 Task: Open Card Email Newsletter Review in Board Leadership Development Platforms to Workspace Corporate Governance Services and add a team member Softage.4@softage.net, a label Orange, a checklist Tax Services, an attachment from Trello, a color Orange and finally, add a card description 'Conduct team training session on effective team communication and collaboration' and a comment 'Let us make sure we have clear communication channels in place for this task to ensure that everyone is on the same page.'. Add a start date 'Jan 04, 1900' with a due date 'Jan 11, 1900'
Action: Mouse moved to (82, 385)
Screenshot: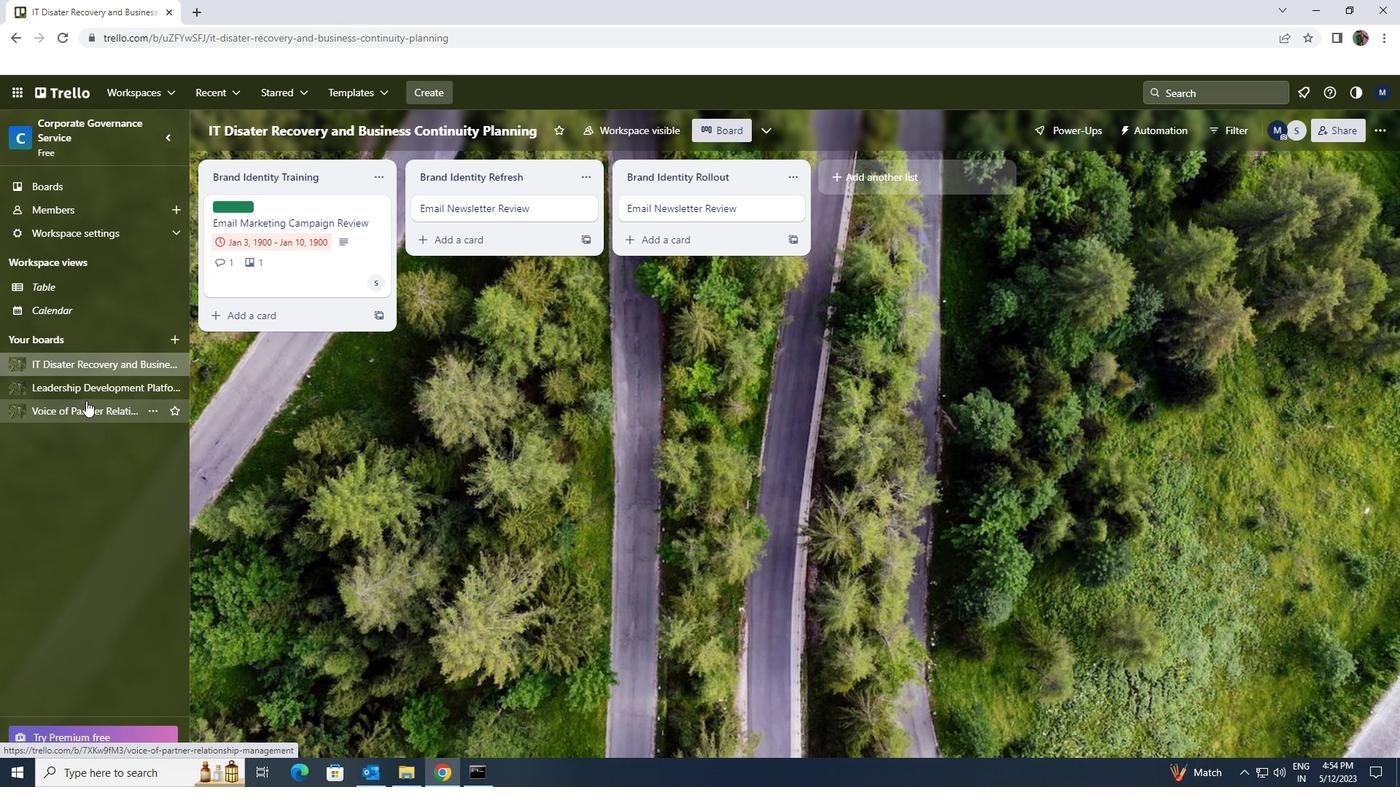 
Action: Mouse pressed left at (82, 385)
Screenshot: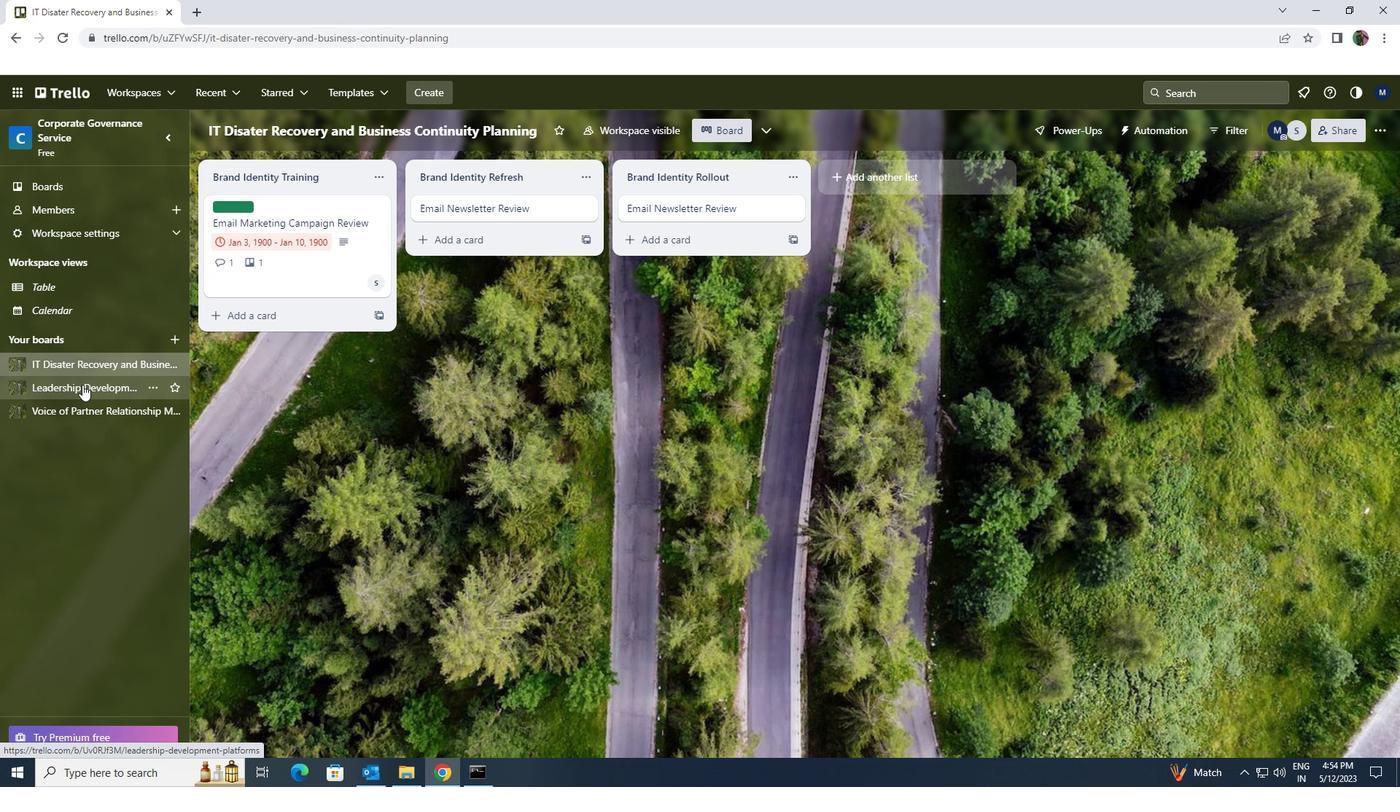 
Action: Mouse moved to (523, 208)
Screenshot: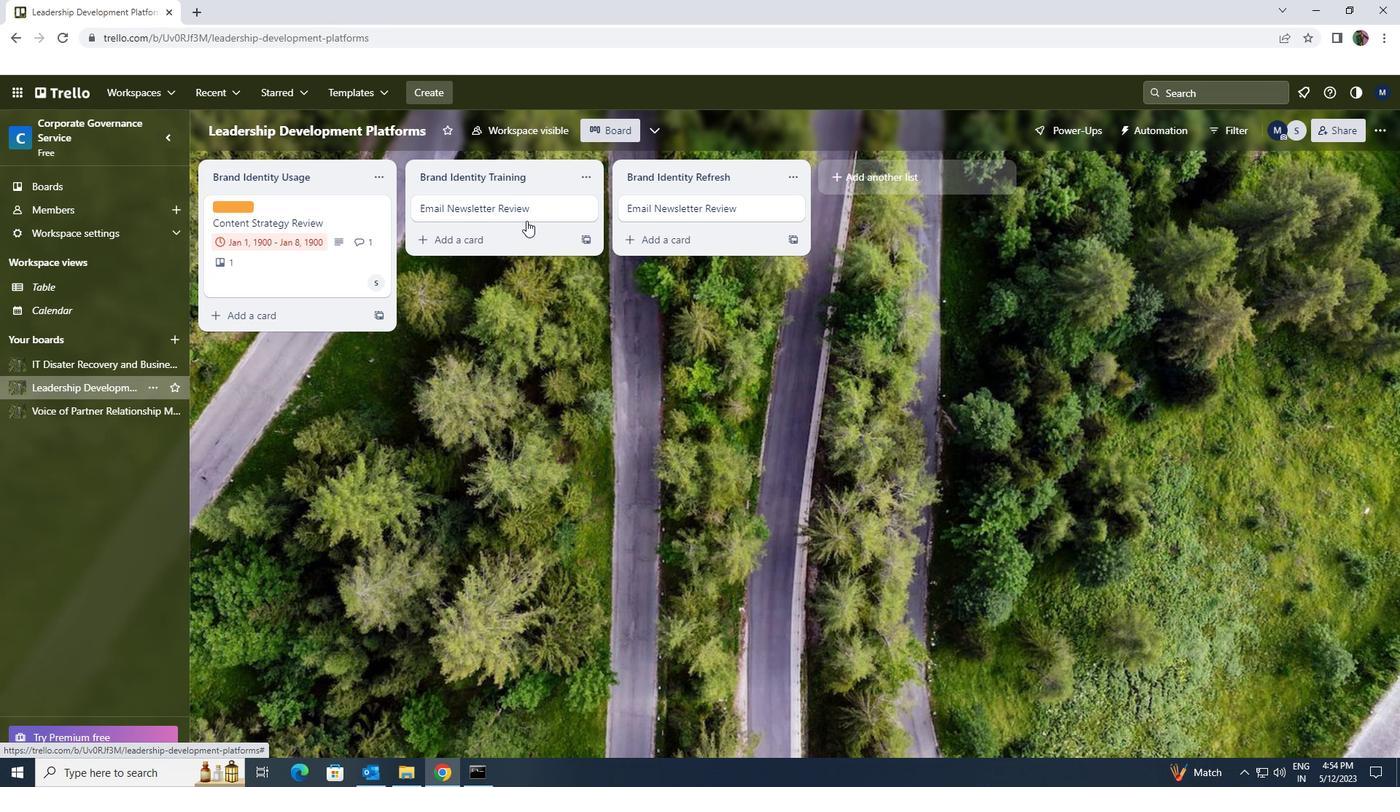 
Action: Mouse pressed left at (523, 208)
Screenshot: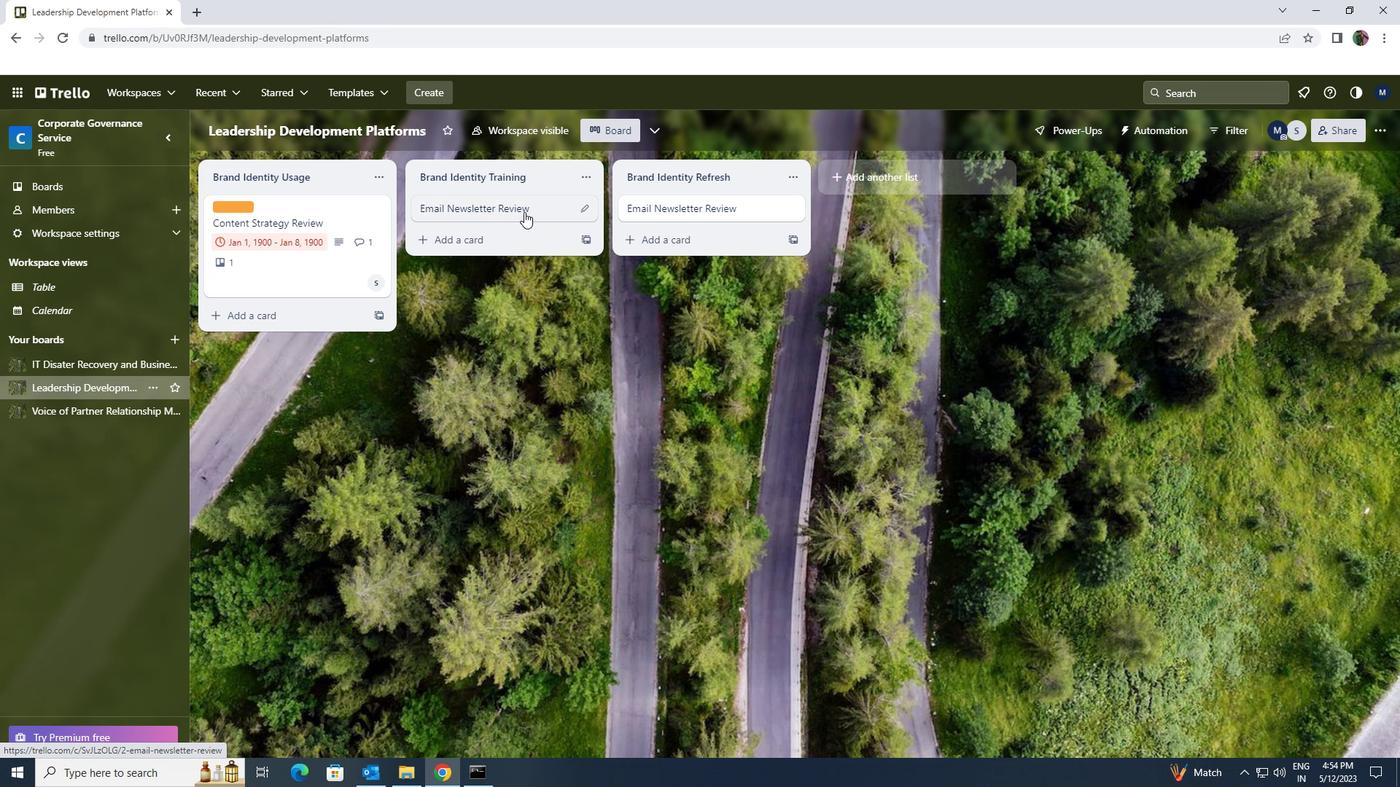 
Action: Mouse moved to (862, 264)
Screenshot: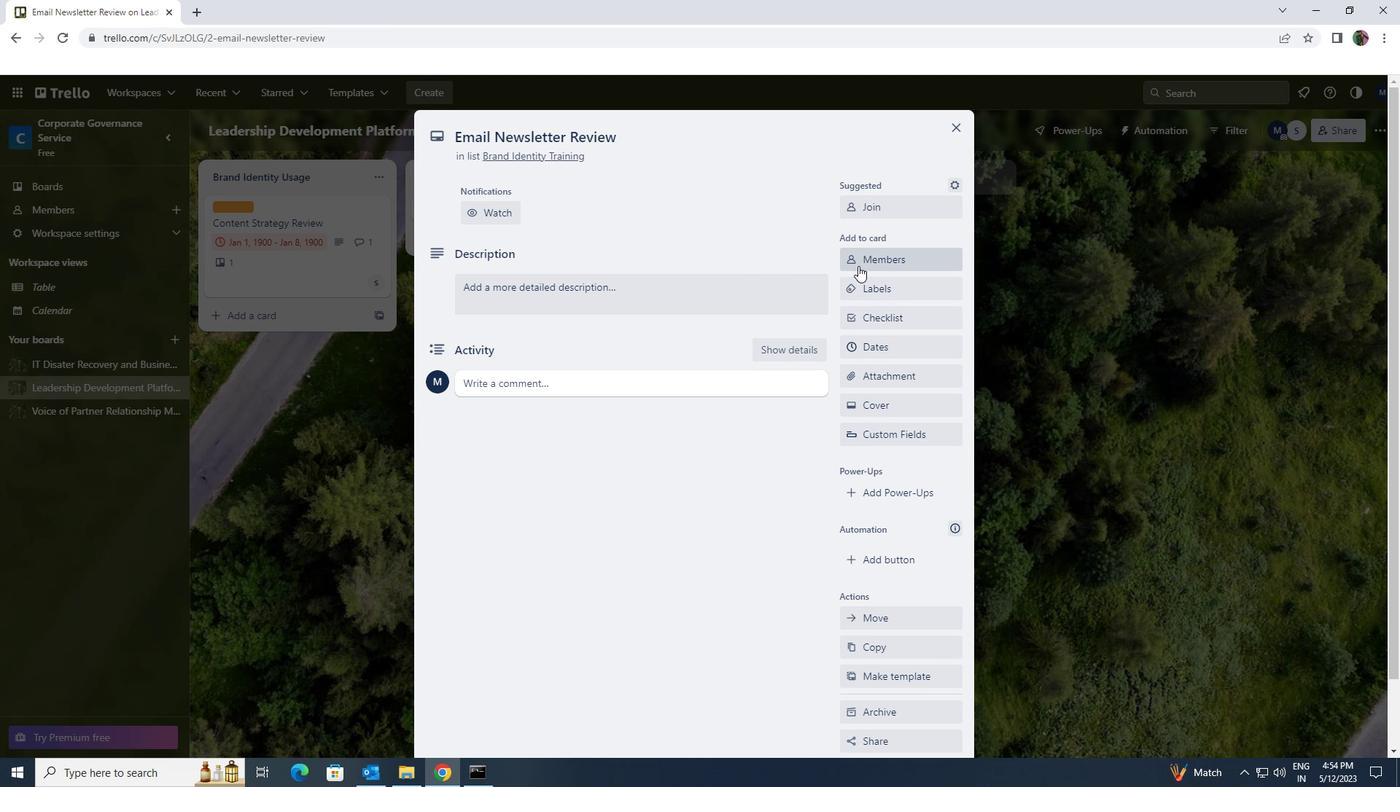 
Action: Mouse pressed left at (862, 264)
Screenshot: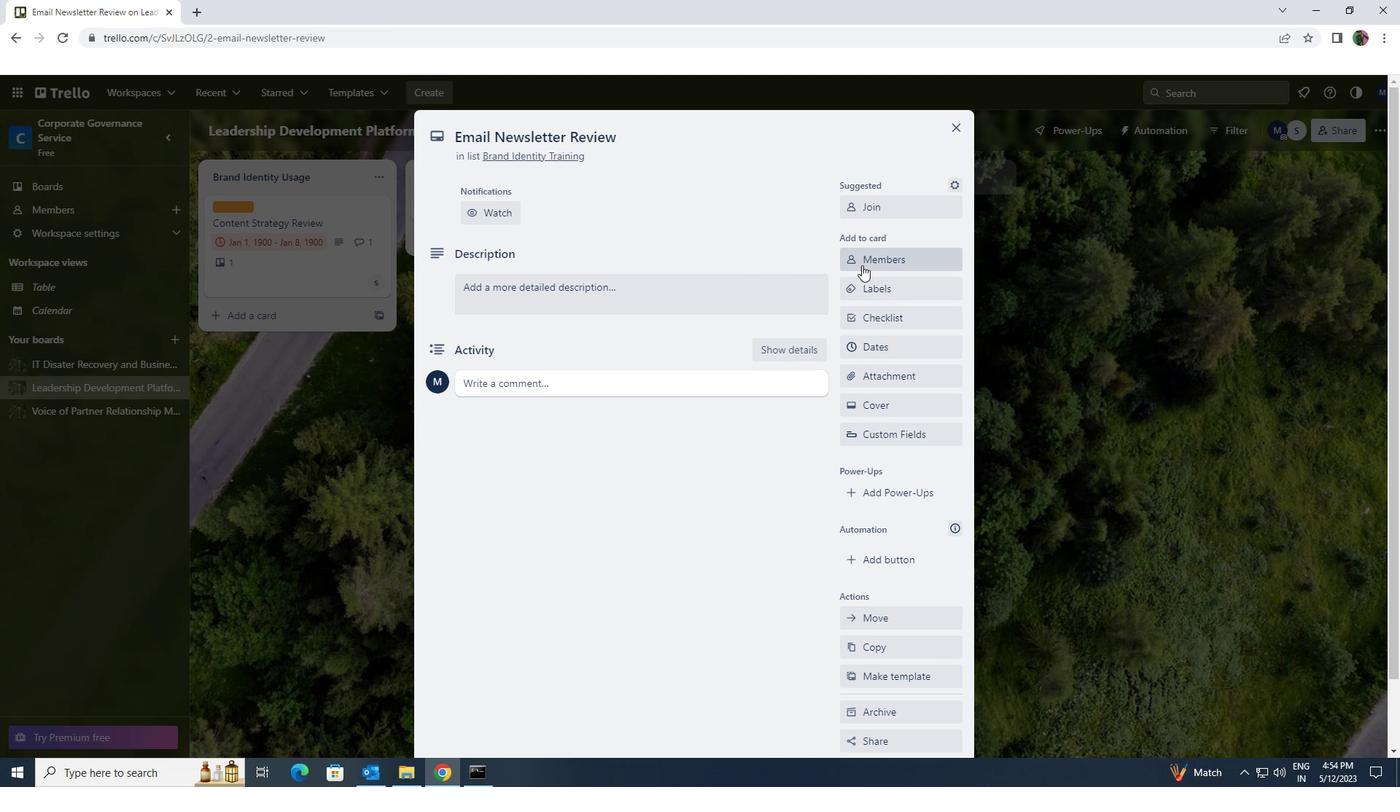 
Action: Key pressed softage.3<Key.shift>@SOFTAGE.NET
Screenshot: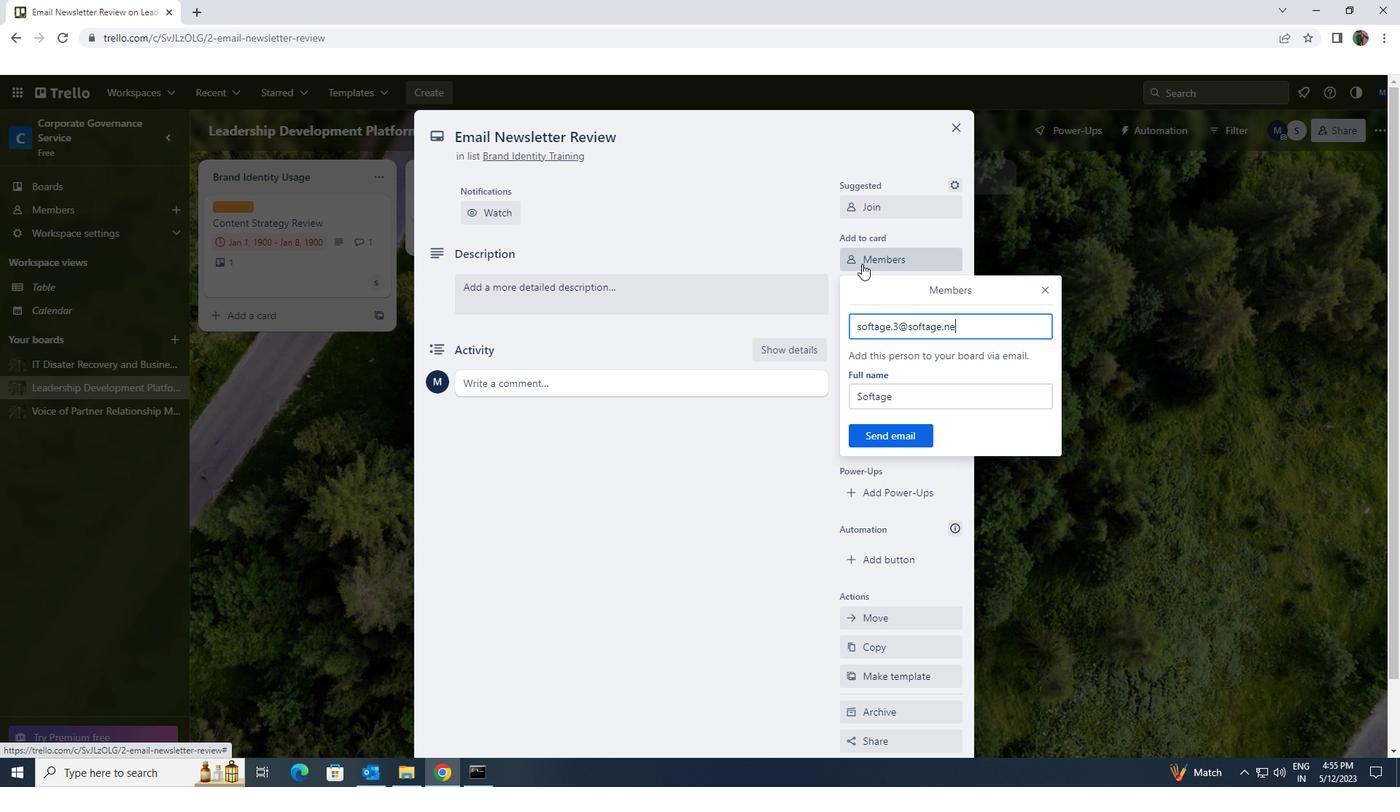
Action: Mouse moved to (895, 431)
Screenshot: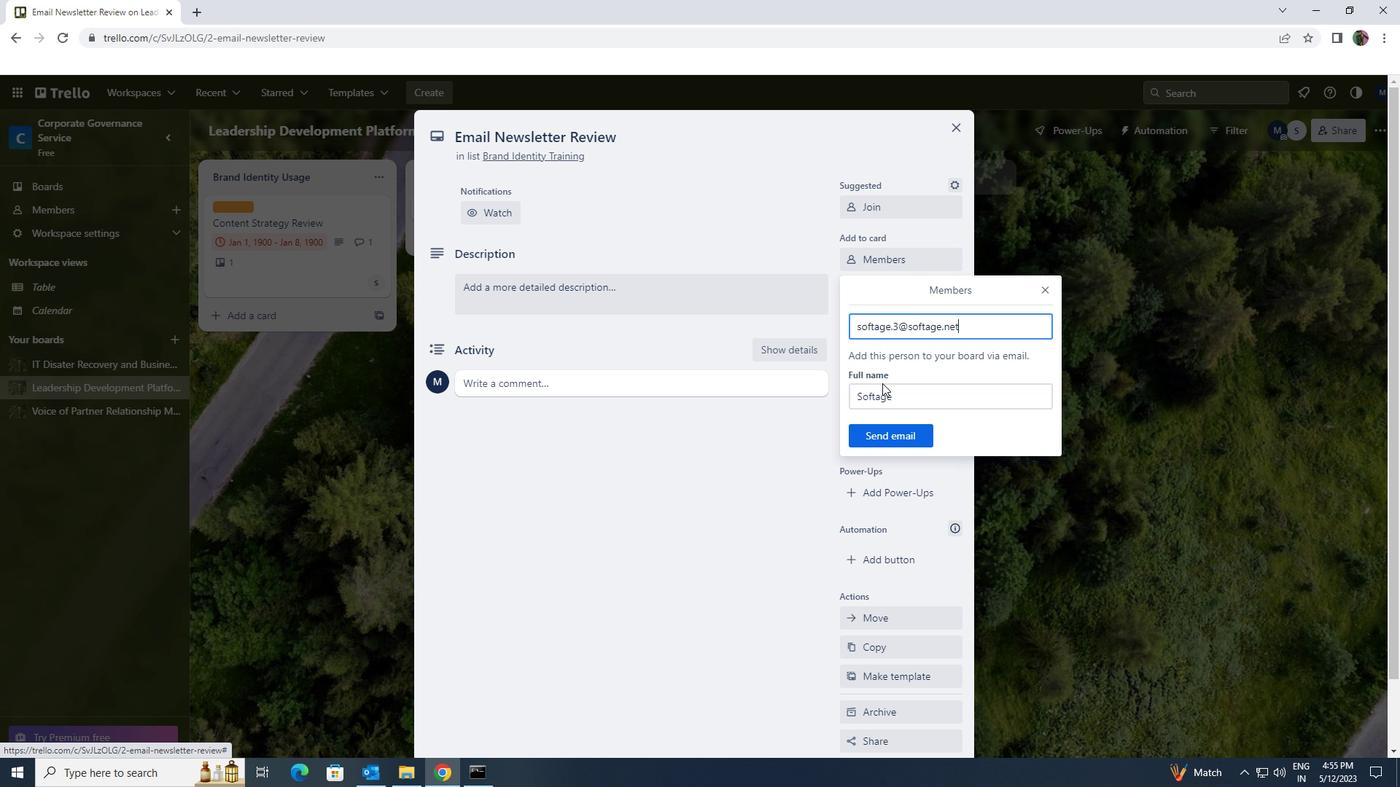 
Action: Mouse pressed left at (895, 431)
Screenshot: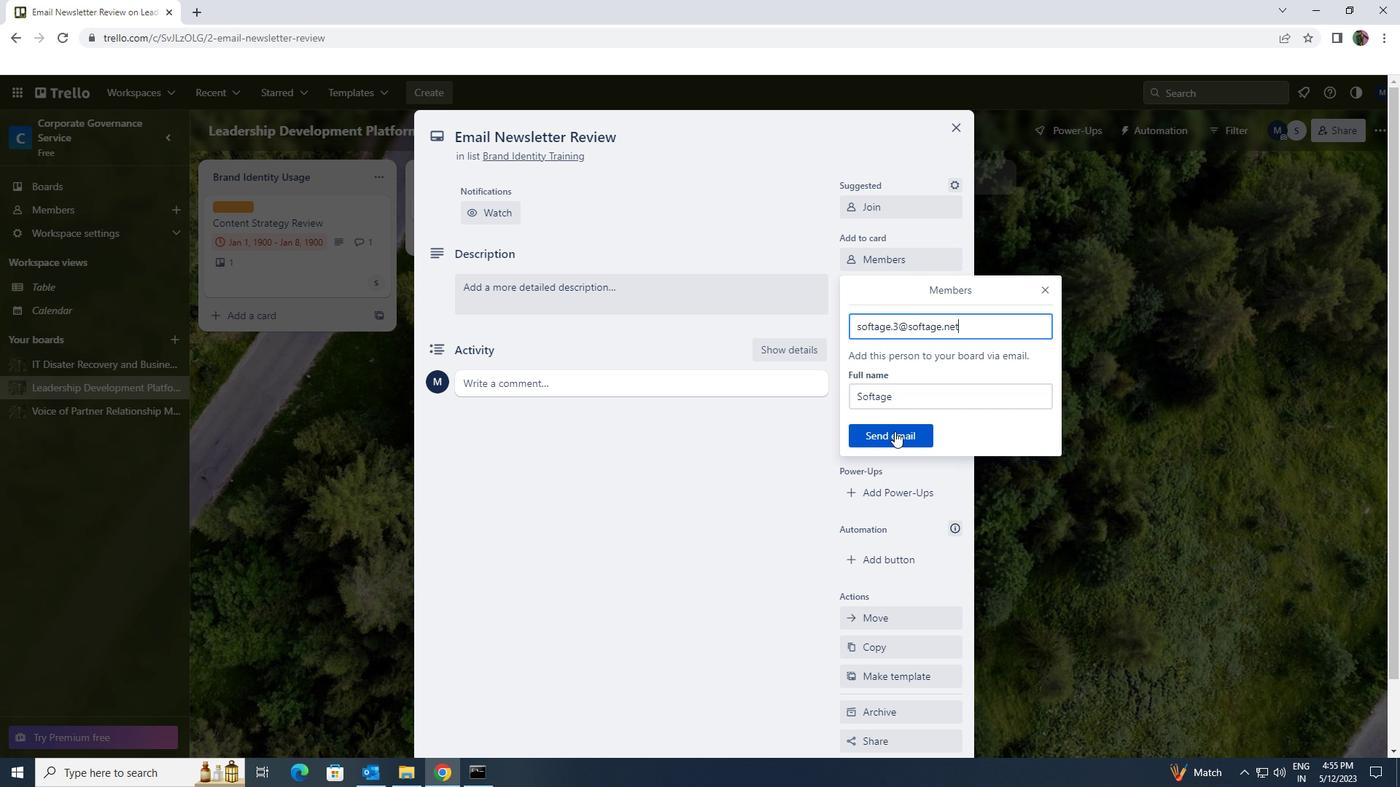 
Action: Mouse moved to (914, 287)
Screenshot: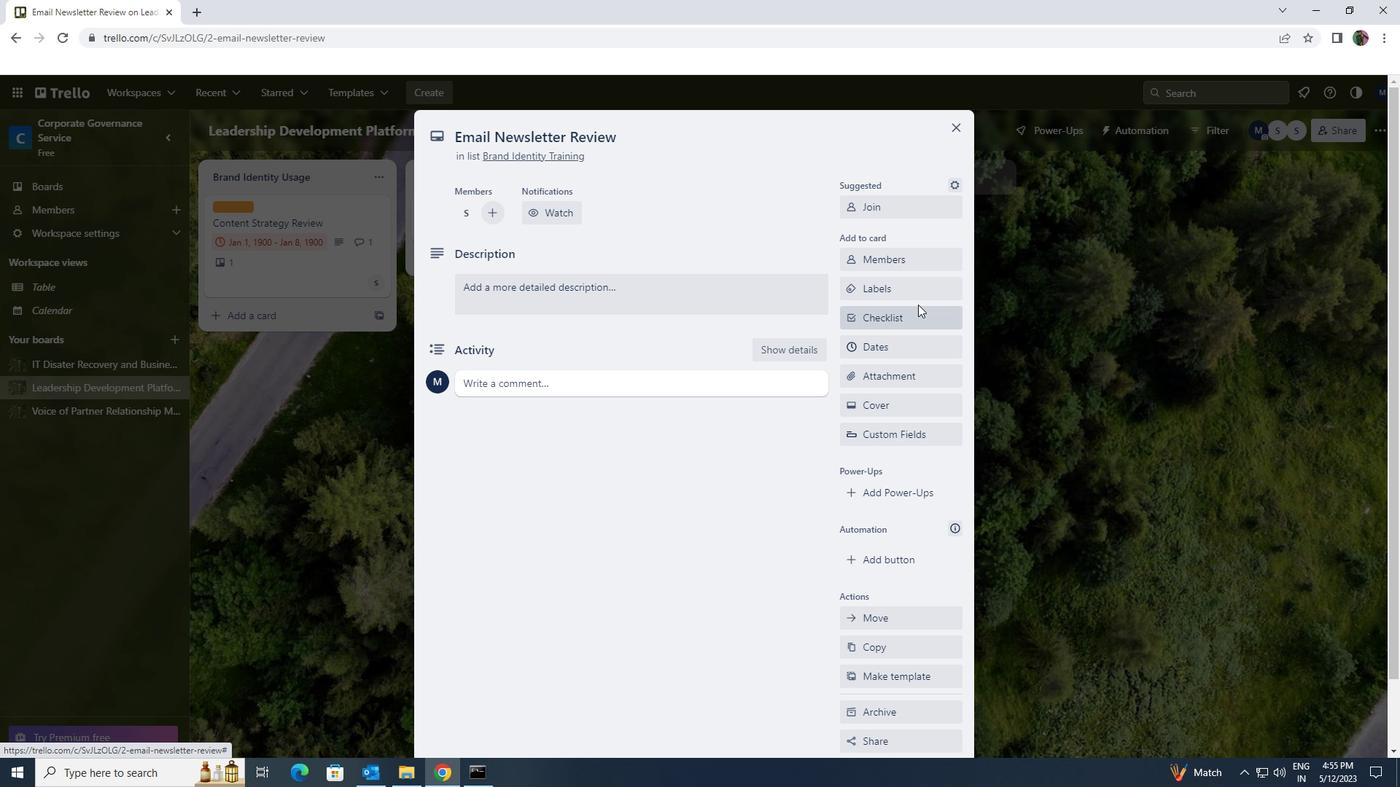 
Action: Mouse pressed left at (914, 287)
Screenshot: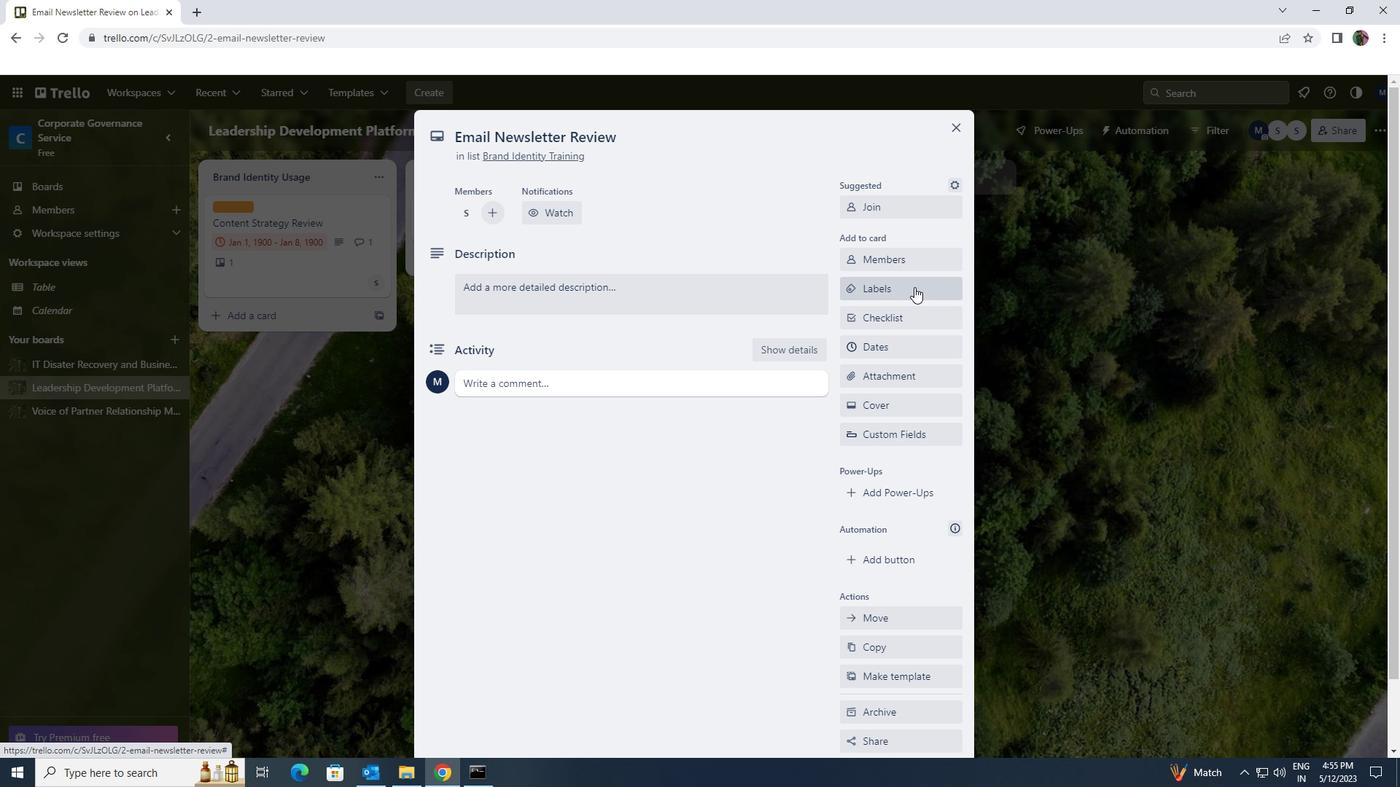 
Action: Mouse moved to (936, 575)
Screenshot: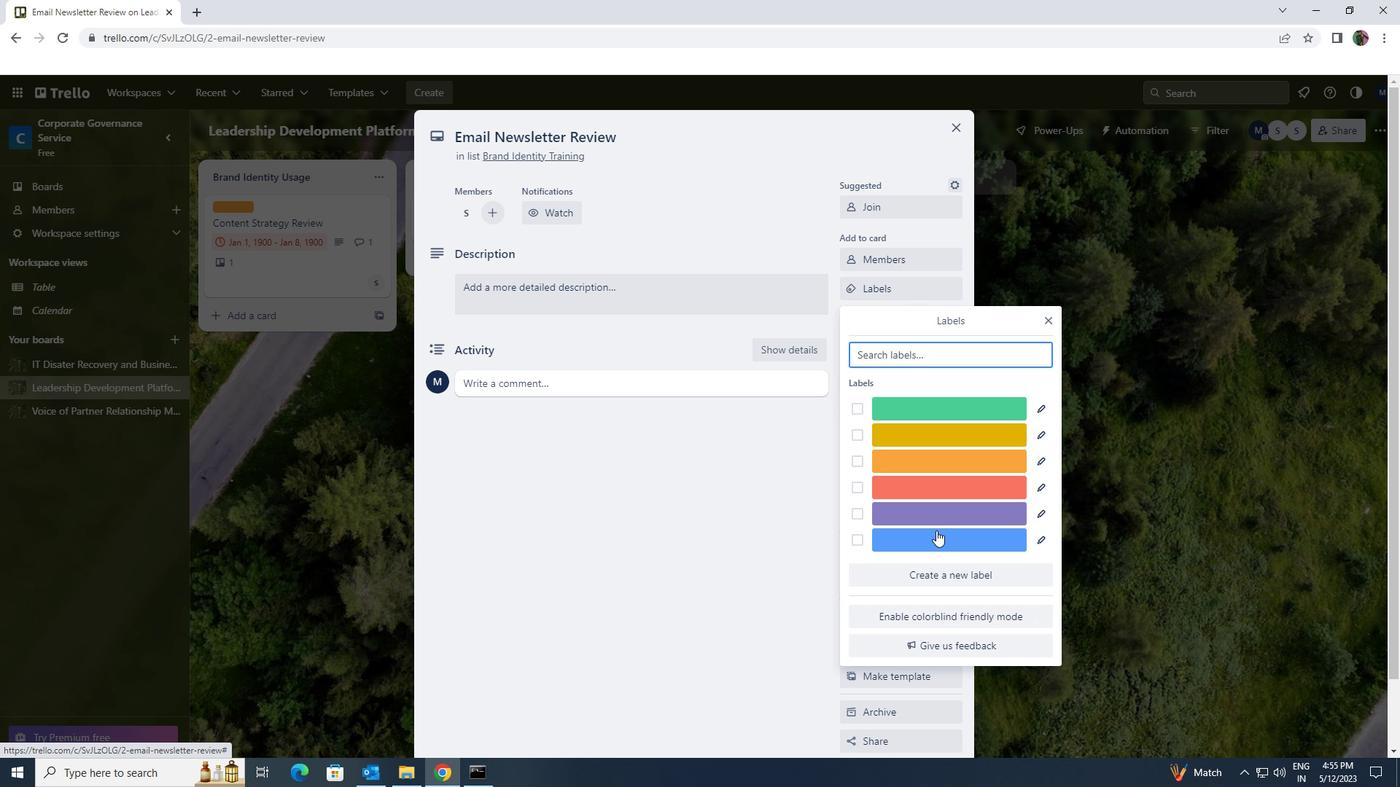 
Action: Mouse pressed left at (936, 575)
Screenshot: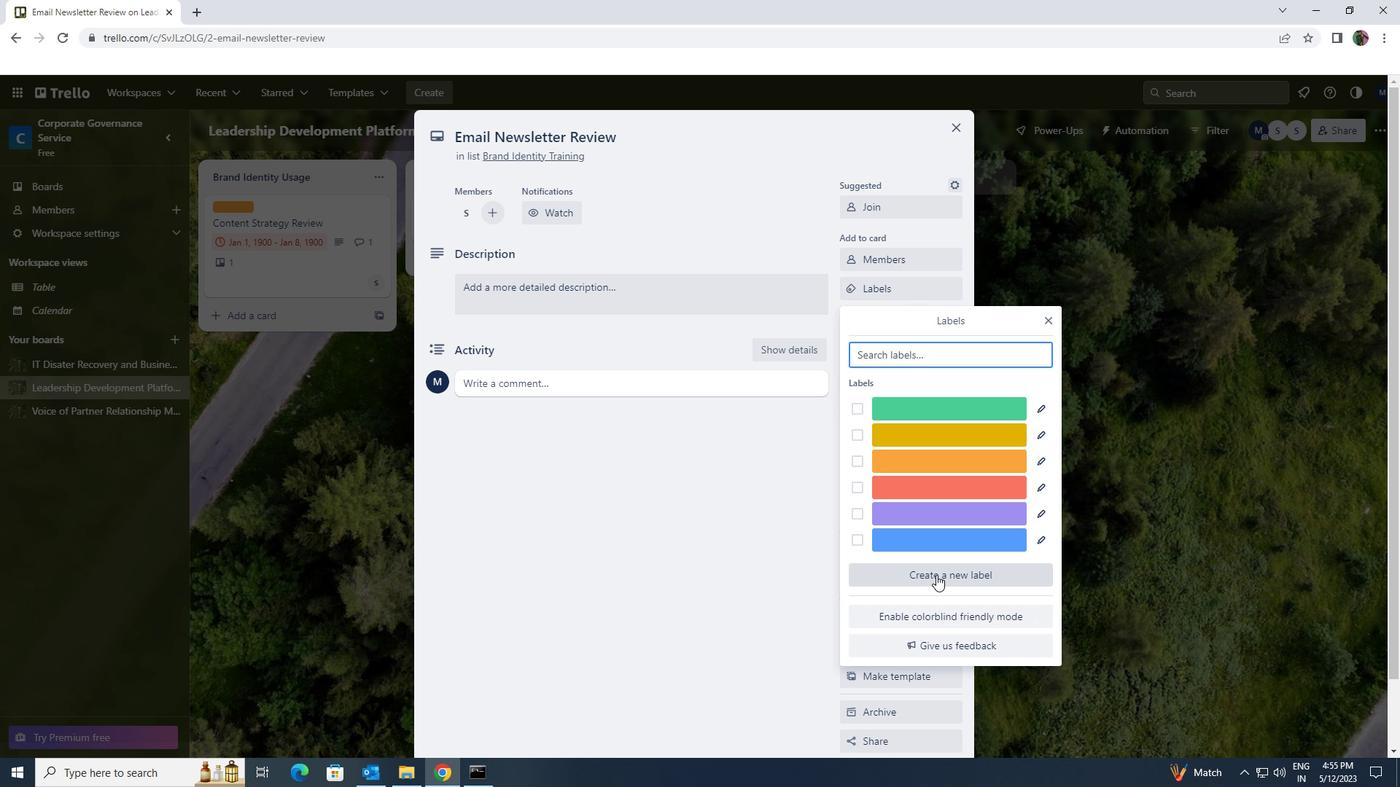 
Action: Mouse moved to (952, 534)
Screenshot: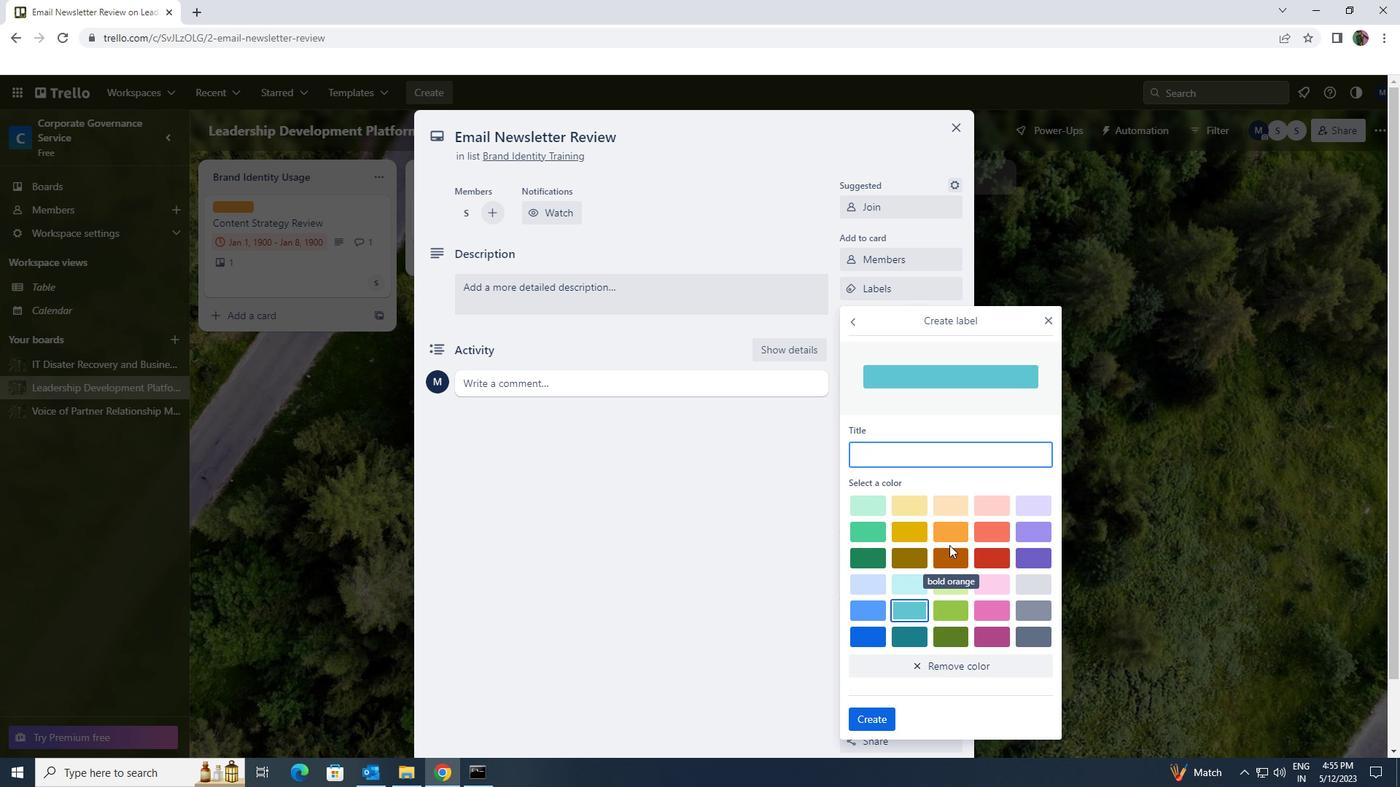 
Action: Mouse pressed left at (952, 534)
Screenshot: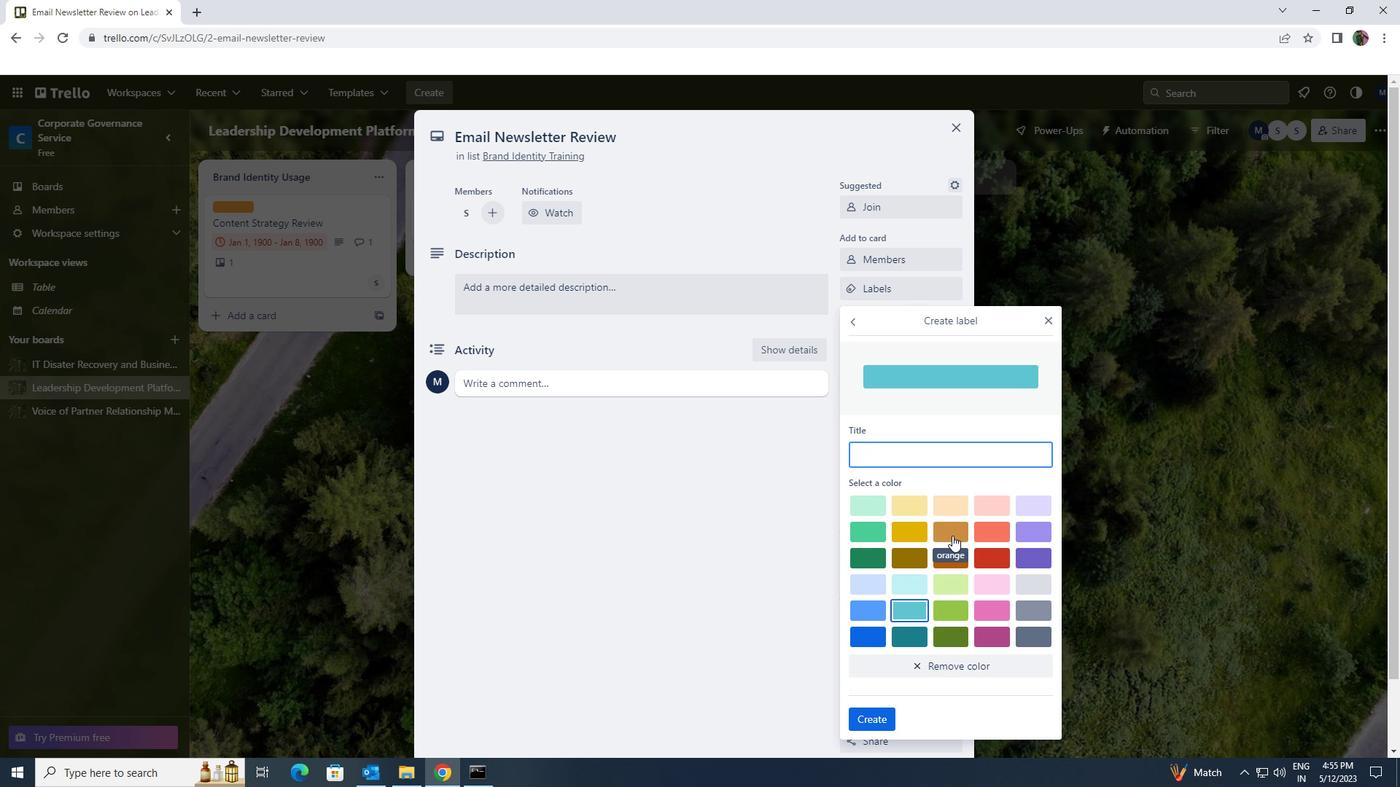 
Action: Mouse moved to (882, 717)
Screenshot: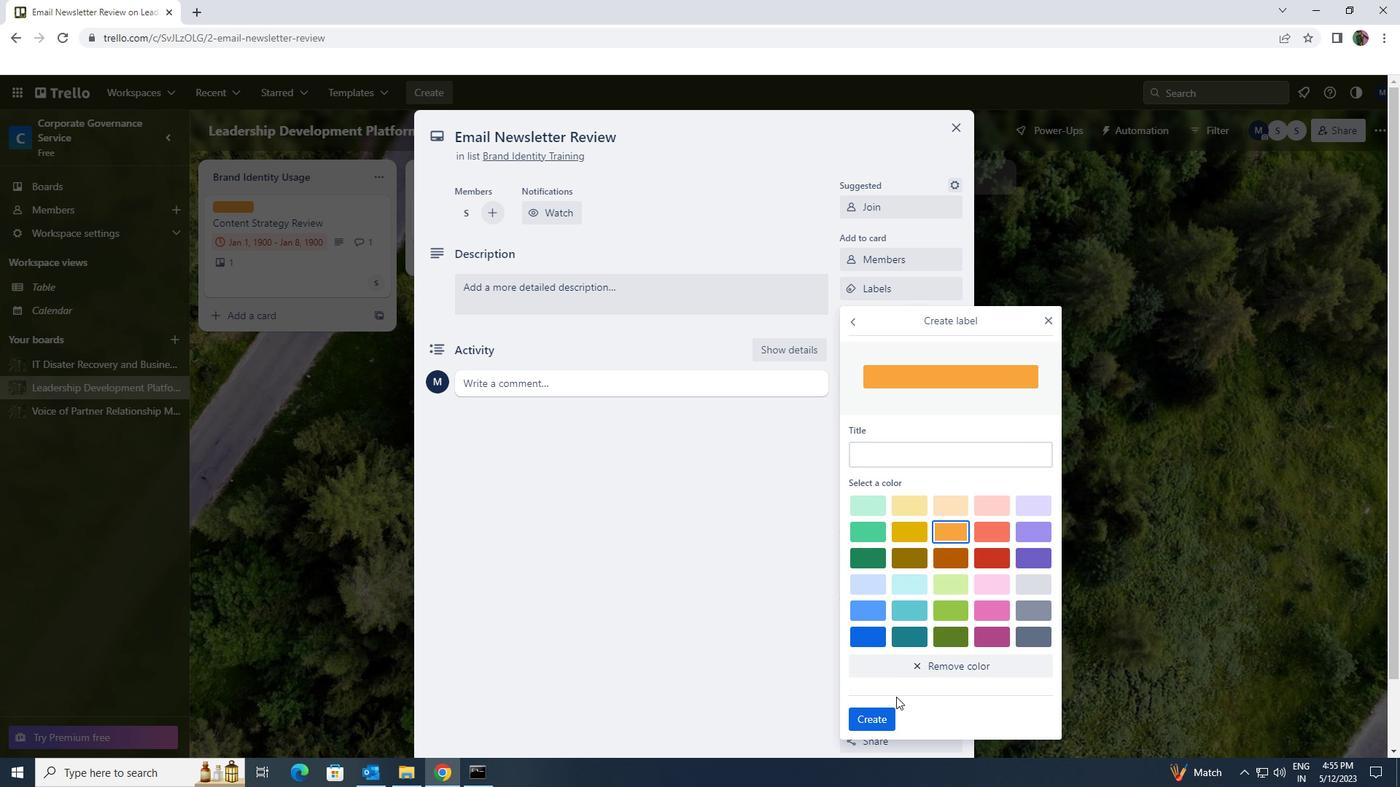 
Action: Mouse pressed left at (882, 717)
Screenshot: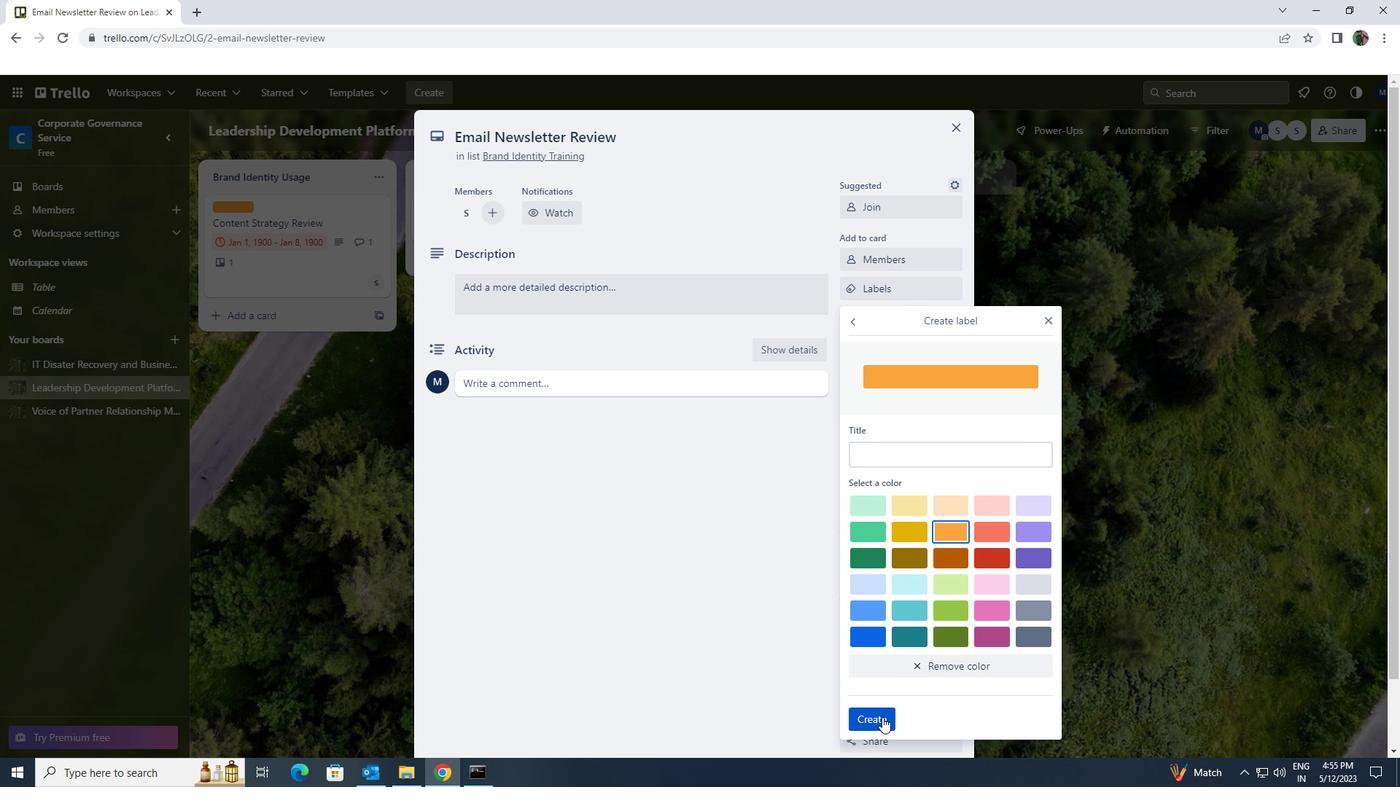 
Action: Mouse moved to (1041, 324)
Screenshot: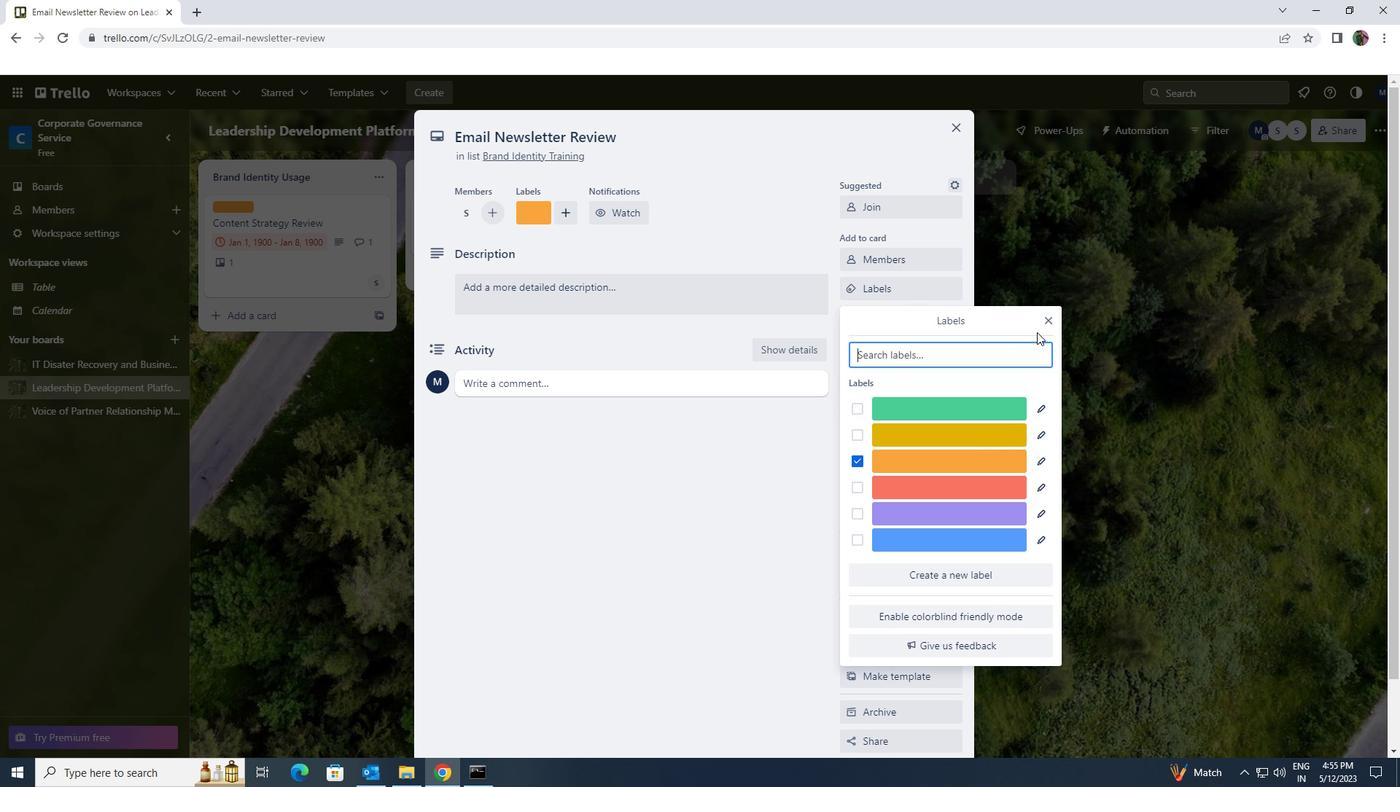 
Action: Mouse pressed left at (1041, 324)
Screenshot: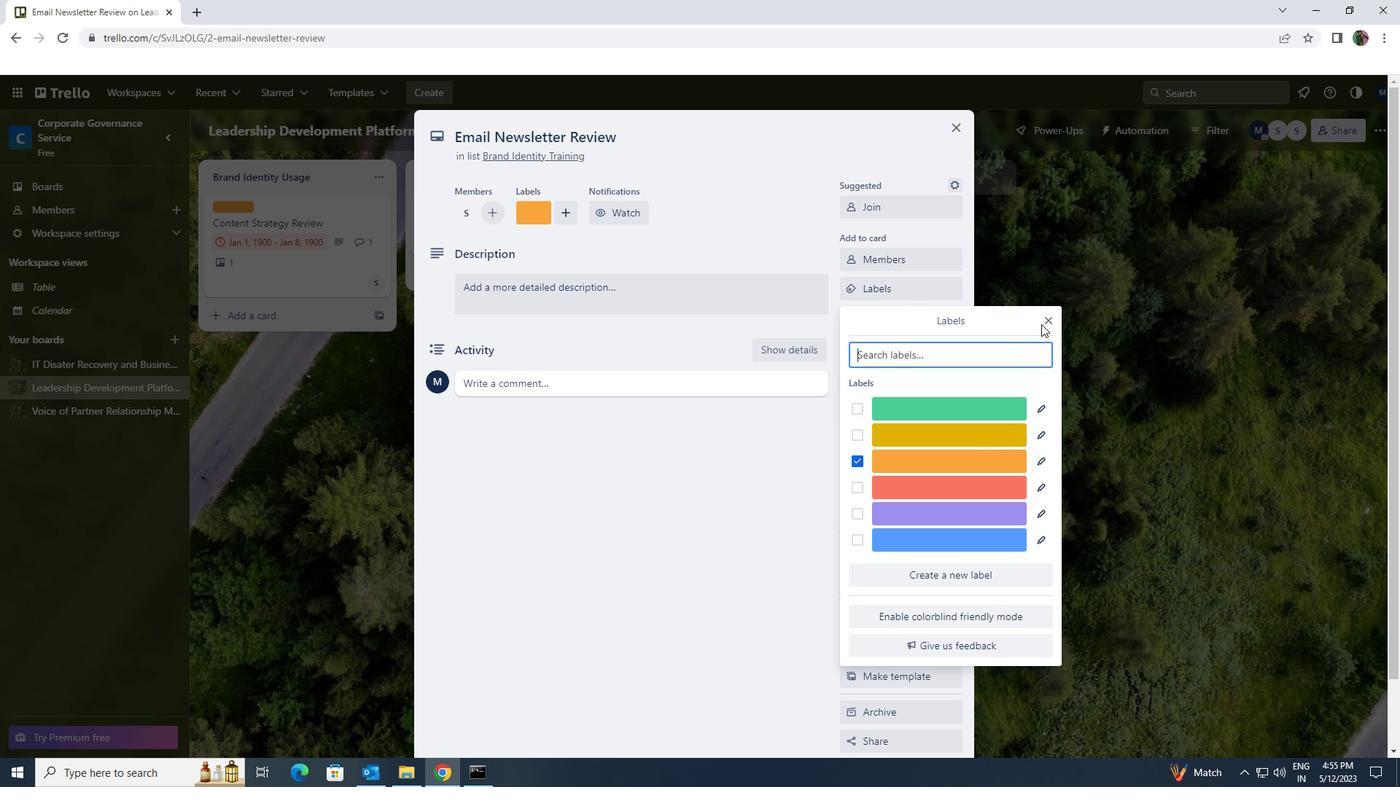 
Action: Mouse moved to (1048, 318)
Screenshot: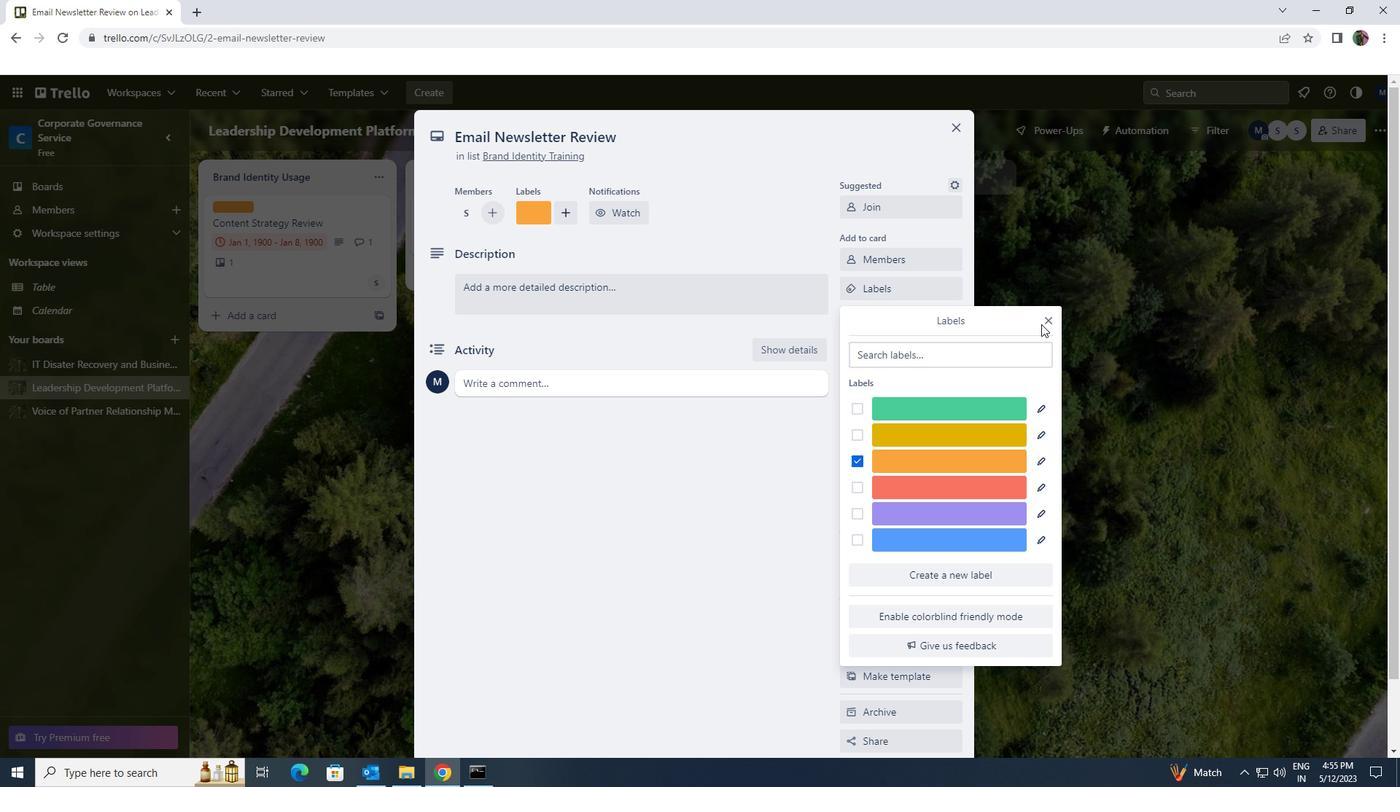 
Action: Mouse pressed left at (1048, 318)
Screenshot: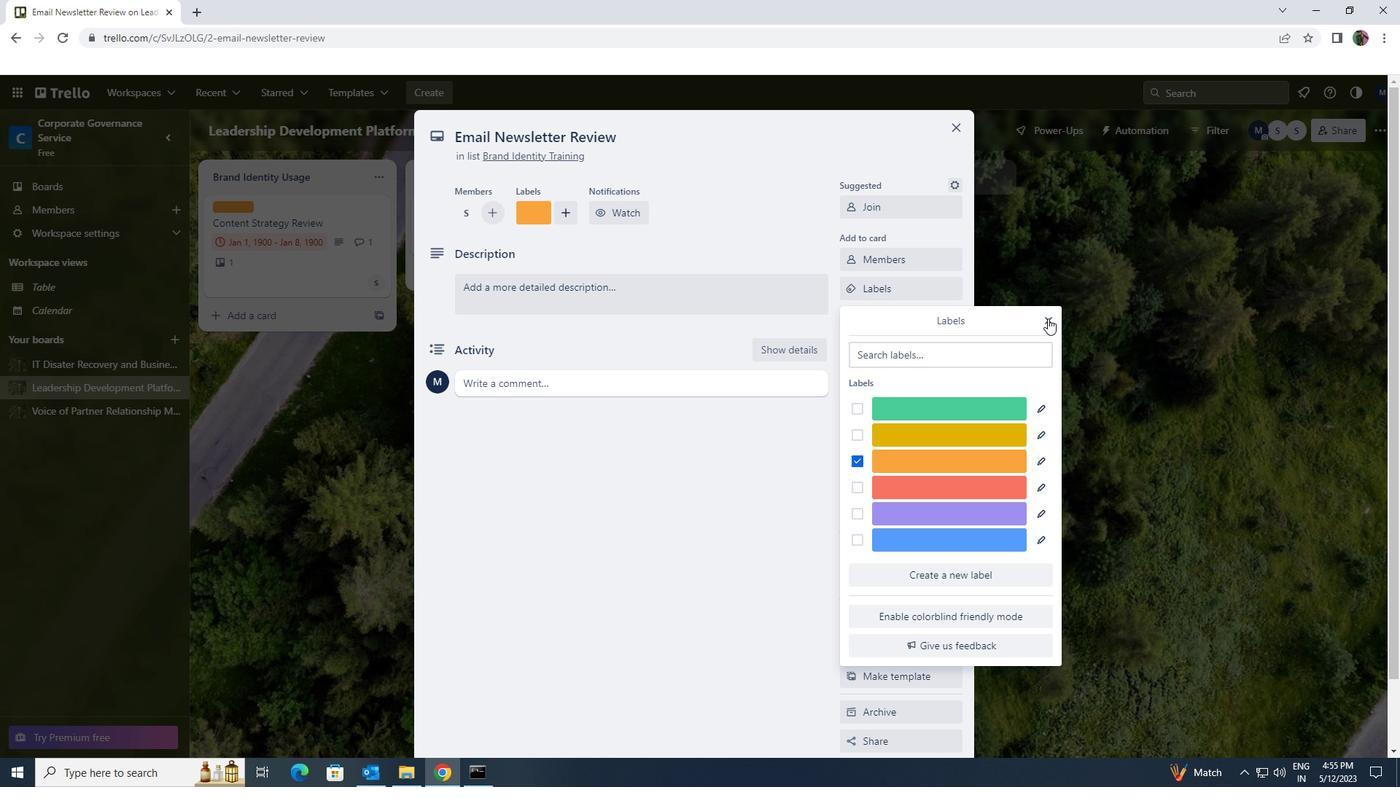 
Action: Mouse moved to (918, 321)
Screenshot: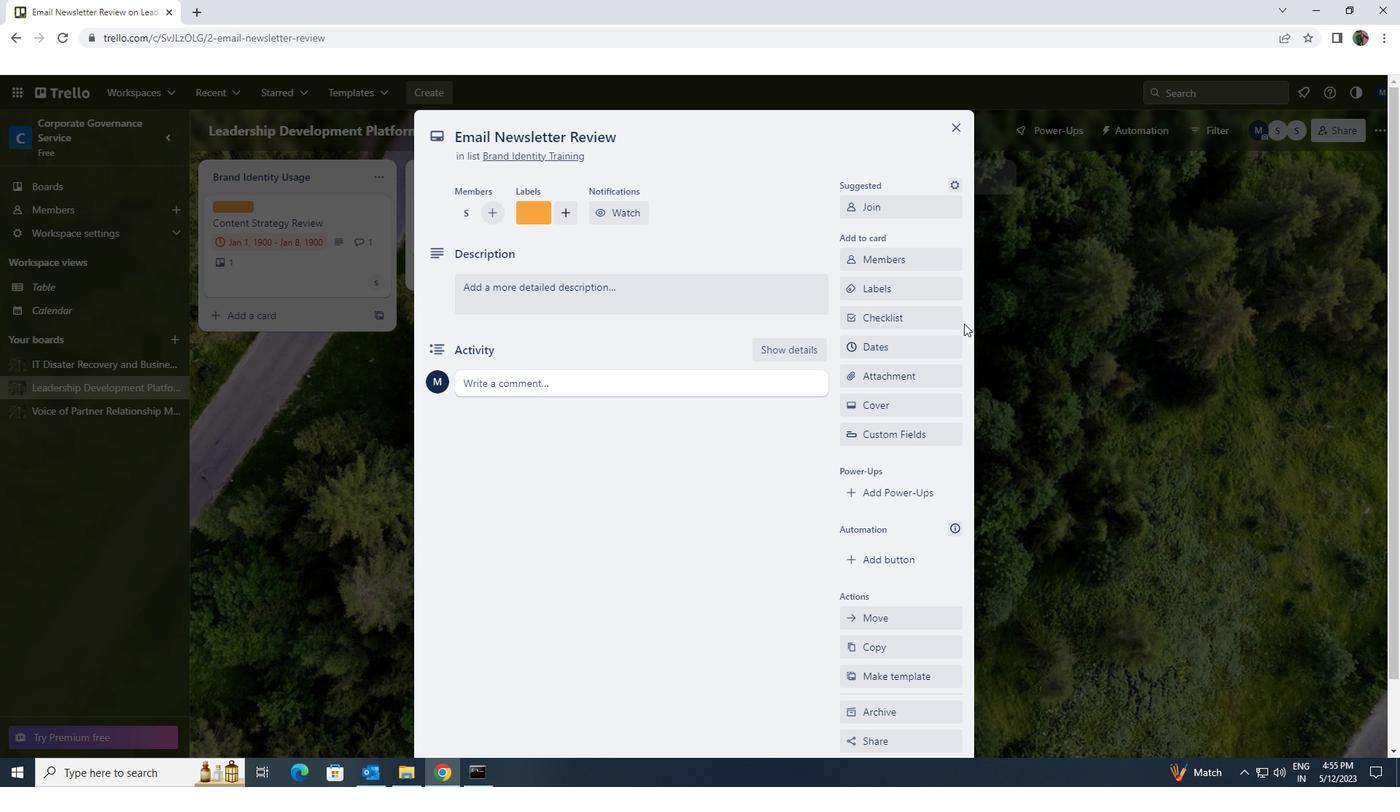 
Action: Mouse pressed left at (918, 321)
Screenshot: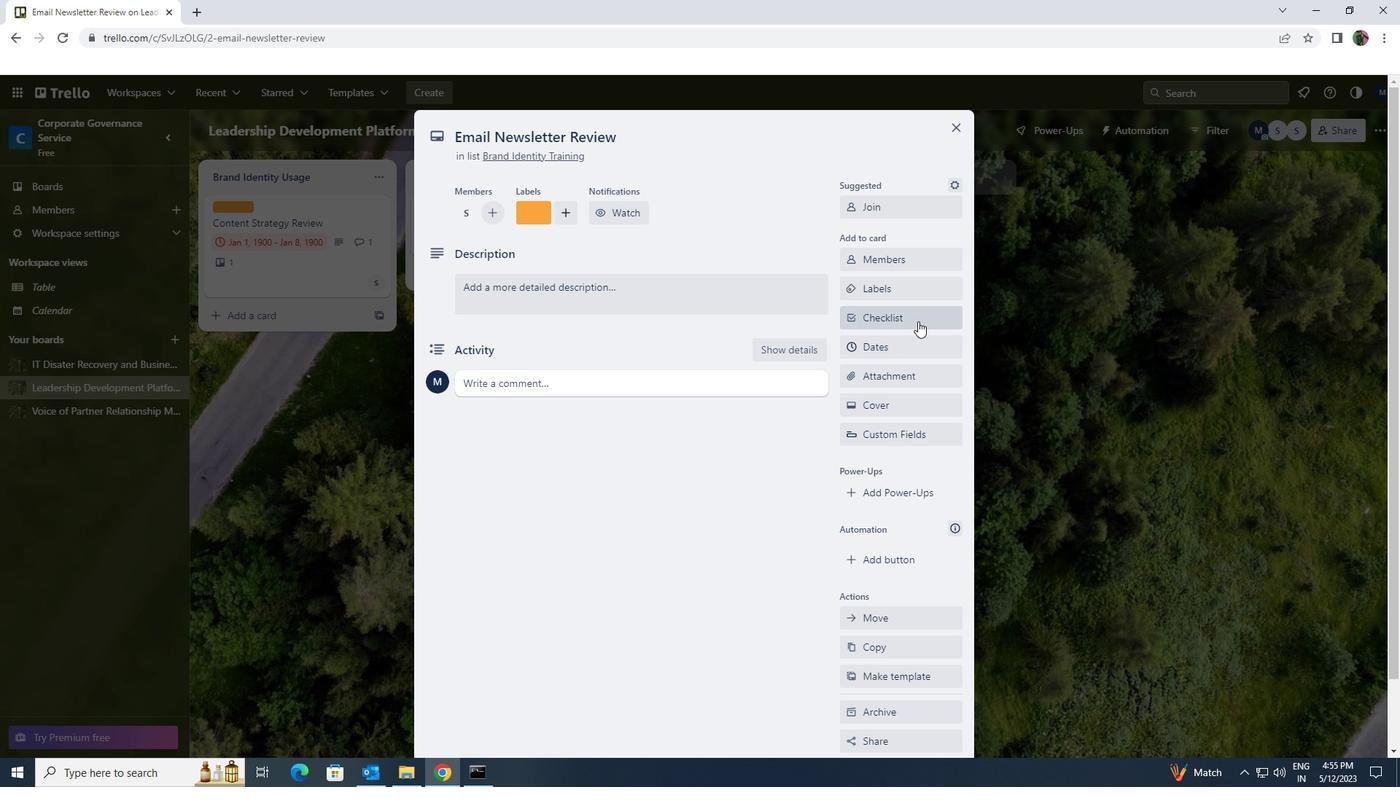 
Action: Key pressed <Key.shift><Key.shift><Key.shift>TAX<Key.space><Key.shift>SERVICE
Screenshot: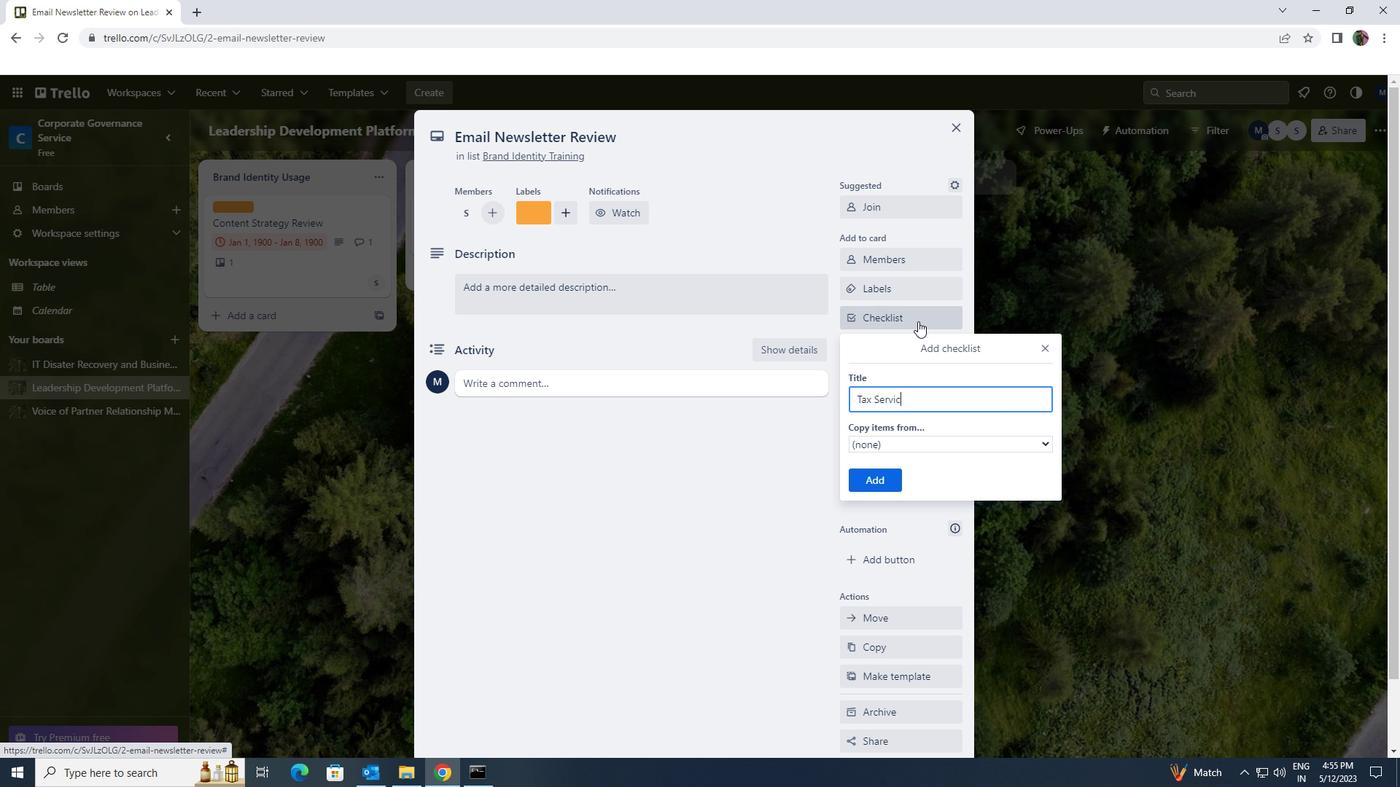 
Action: Mouse moved to (882, 473)
Screenshot: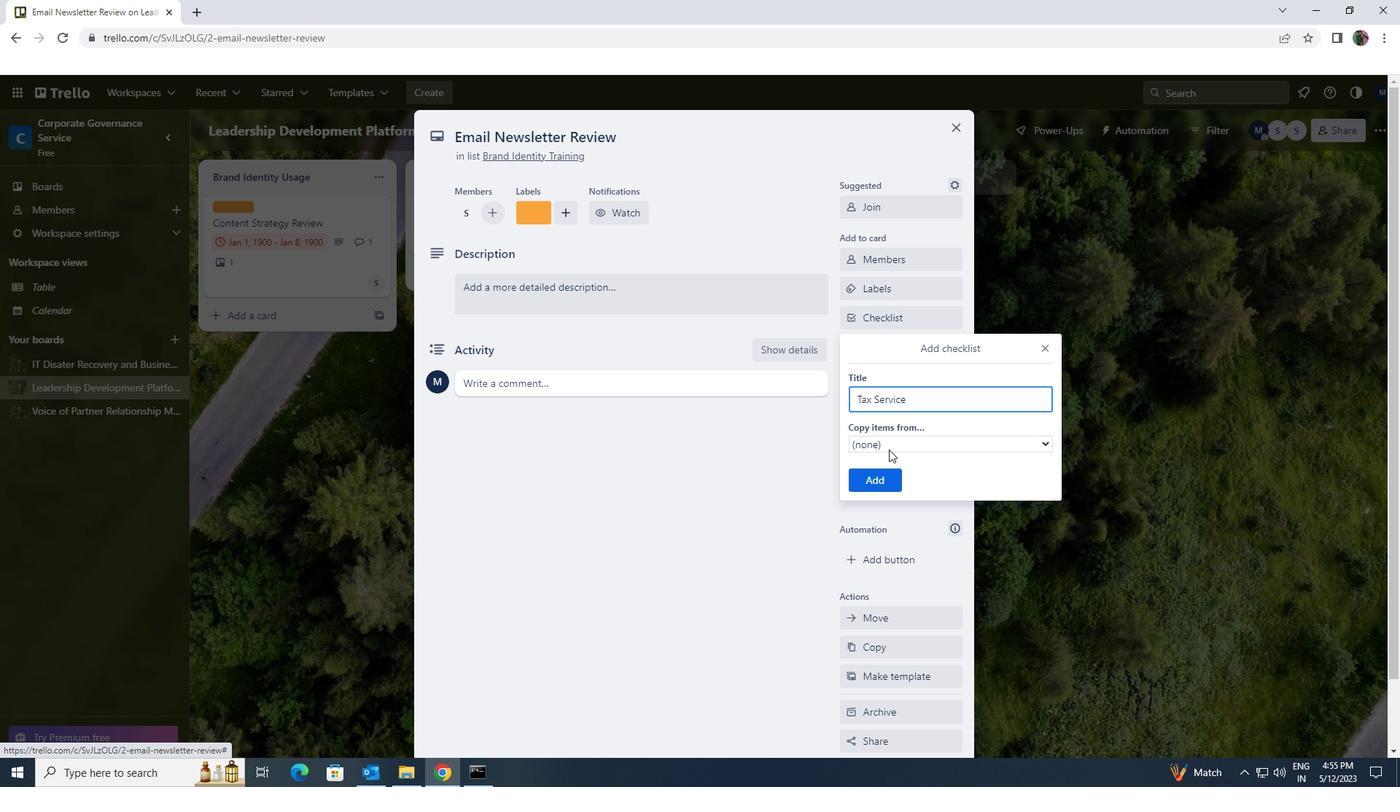 
Action: Mouse pressed left at (882, 473)
Screenshot: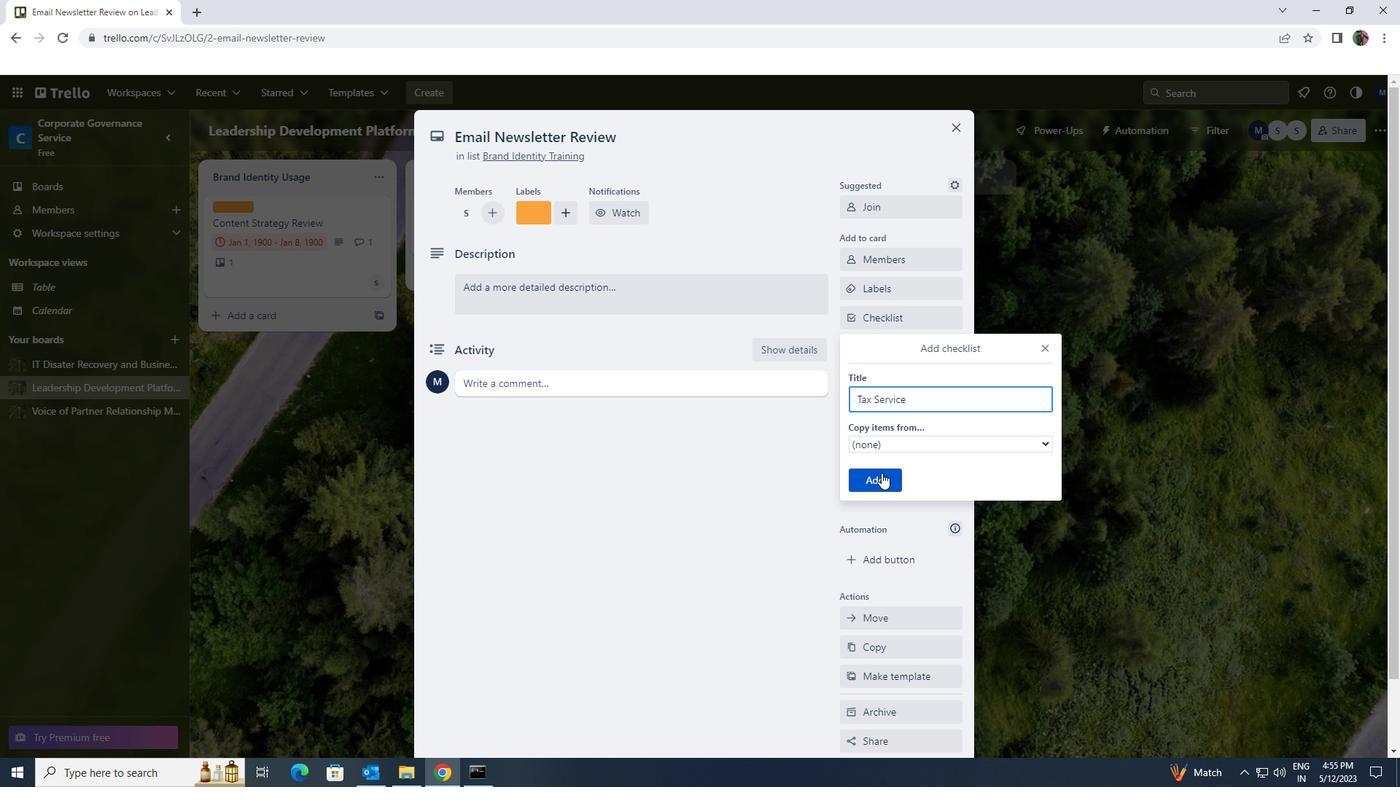 
Action: Mouse moved to (903, 369)
Screenshot: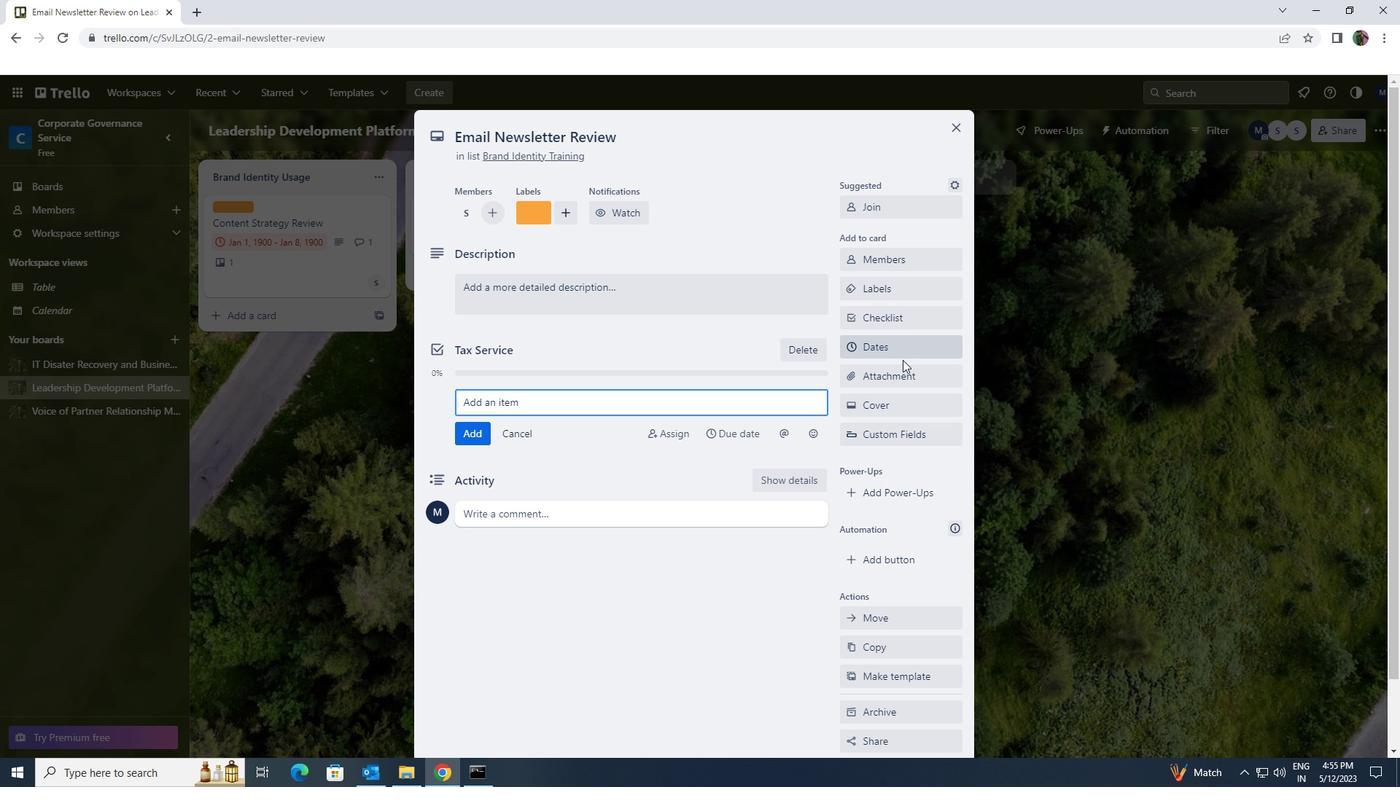 
Action: Mouse pressed left at (903, 369)
Screenshot: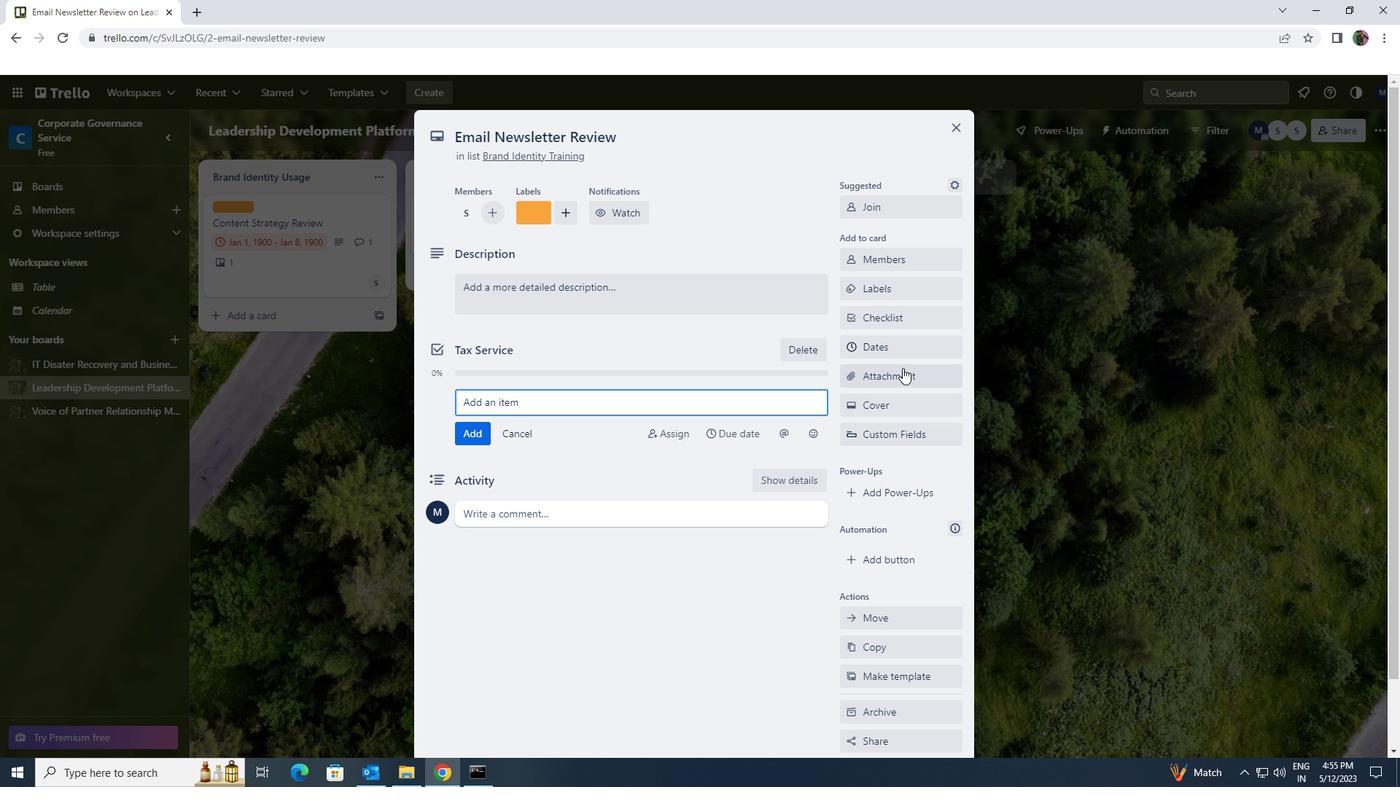 
Action: Mouse moved to (906, 466)
Screenshot: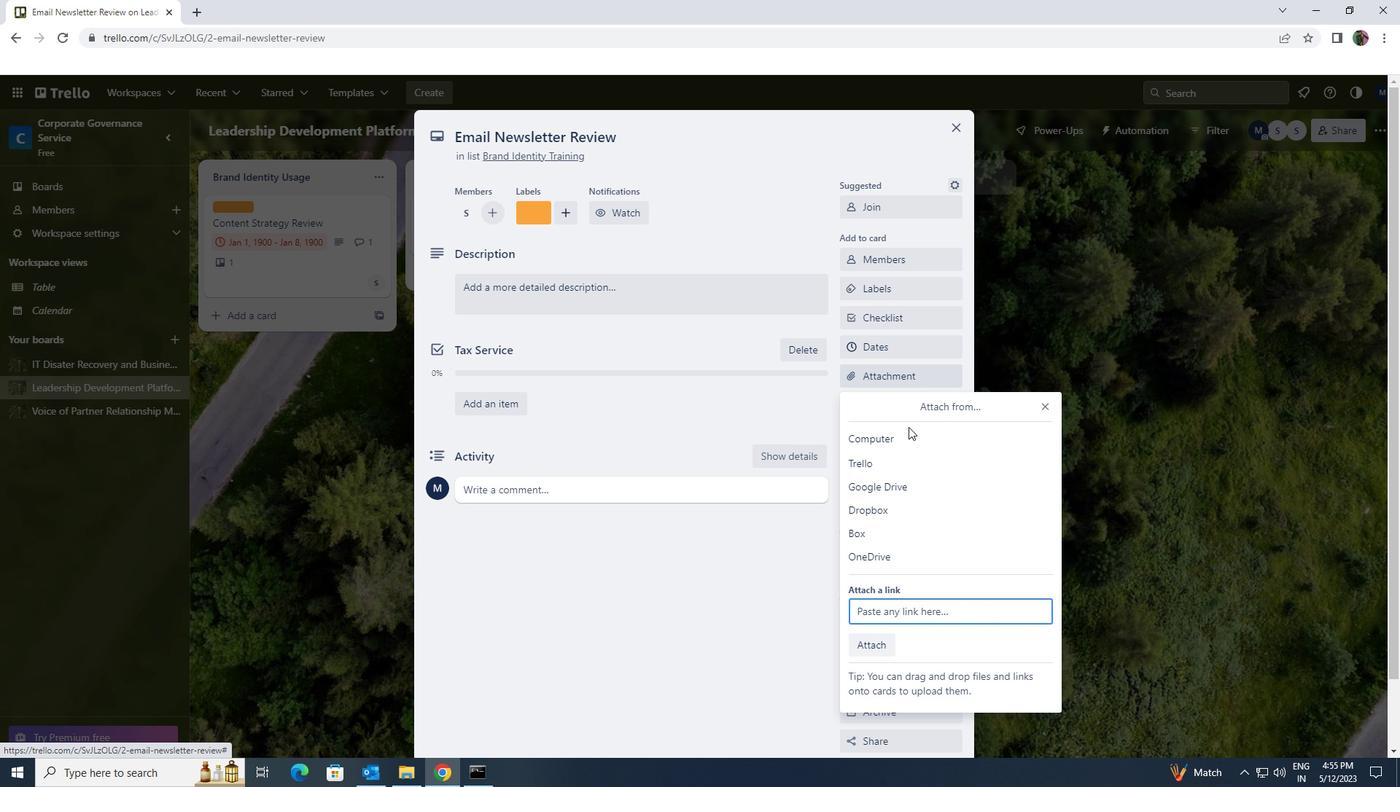 
Action: Mouse pressed left at (906, 466)
Screenshot: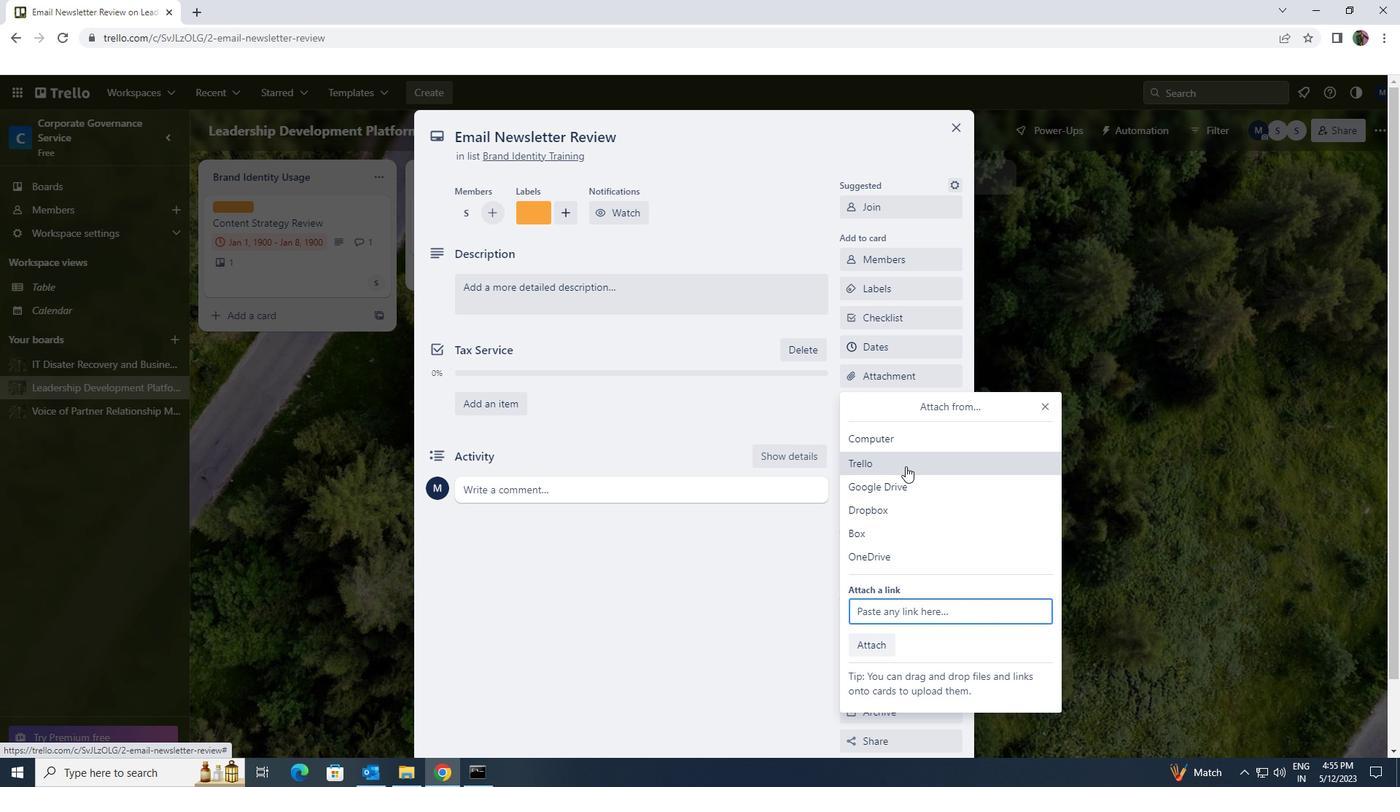 
Action: Mouse pressed left at (906, 466)
Screenshot: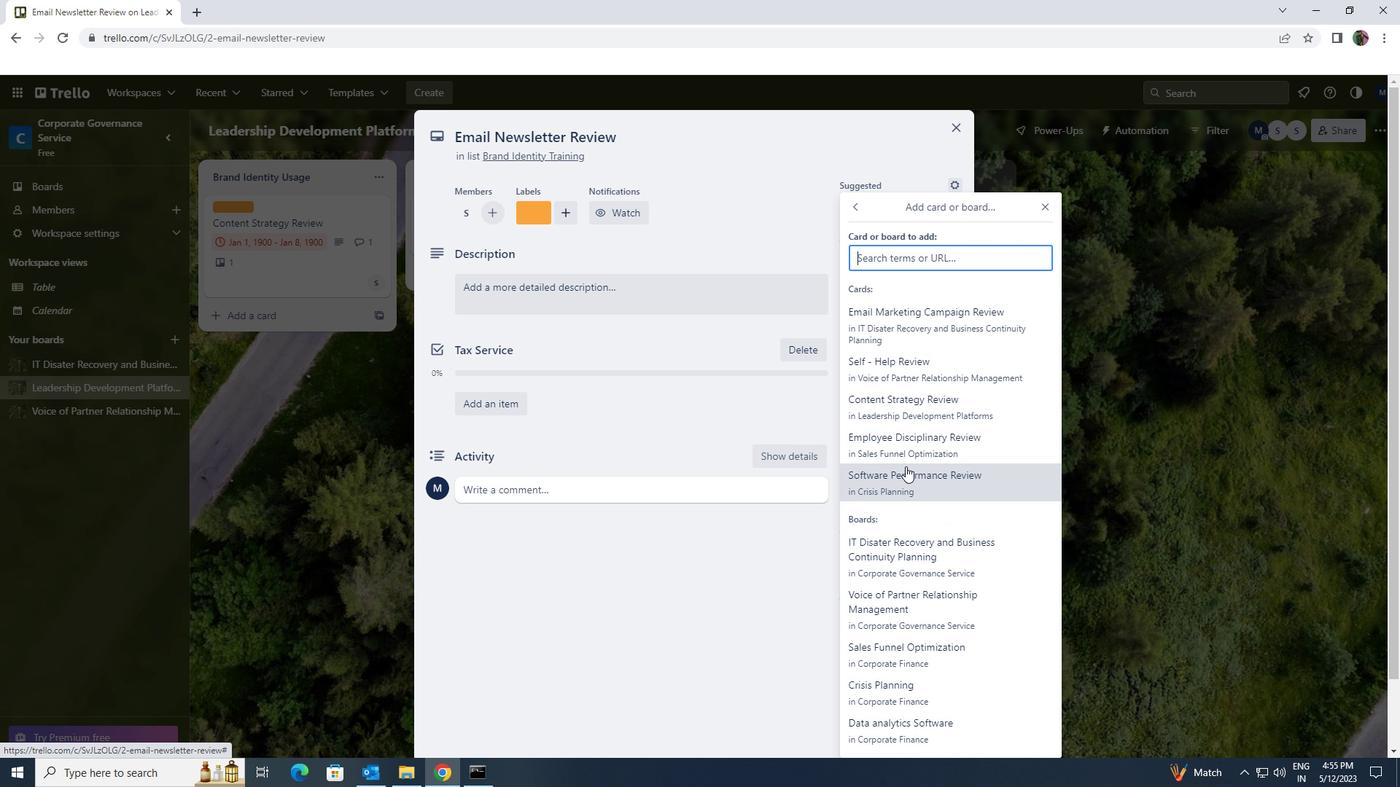 
Action: Mouse moved to (717, 277)
Screenshot: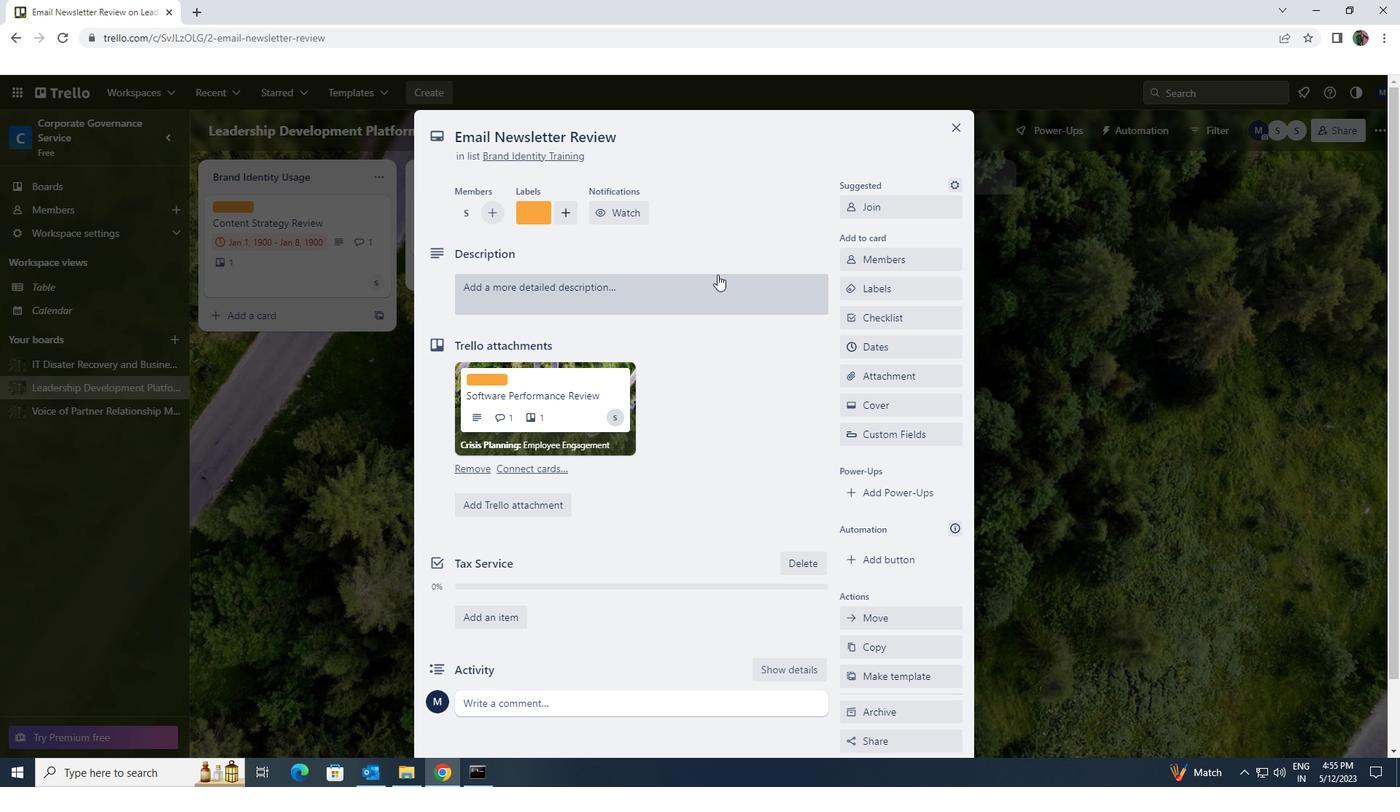 
Action: Mouse pressed left at (717, 277)
Screenshot: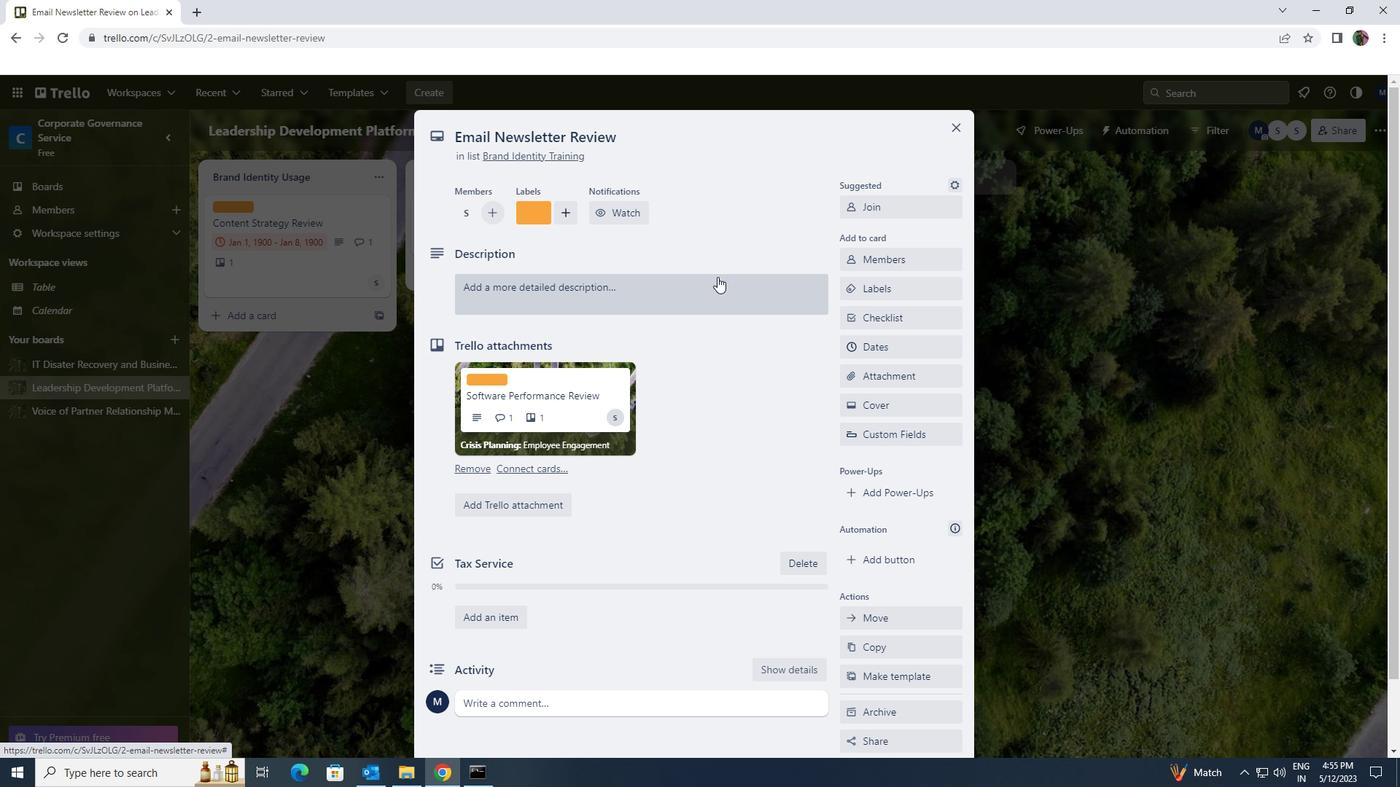 
Action: Key pressed <Key.shift>CONDUCT<Key.space><Key.shift>TEAM<Key.space><Key.shift>TRAINING<Key.space>SESSION<Key.space>ON<Key.space>EFFECTIVE<Key.space>TEAM<Key.space>COMMUINCATION<Key.space>AND<Key.space>COLLLABORATION<Key.space>
Screenshot: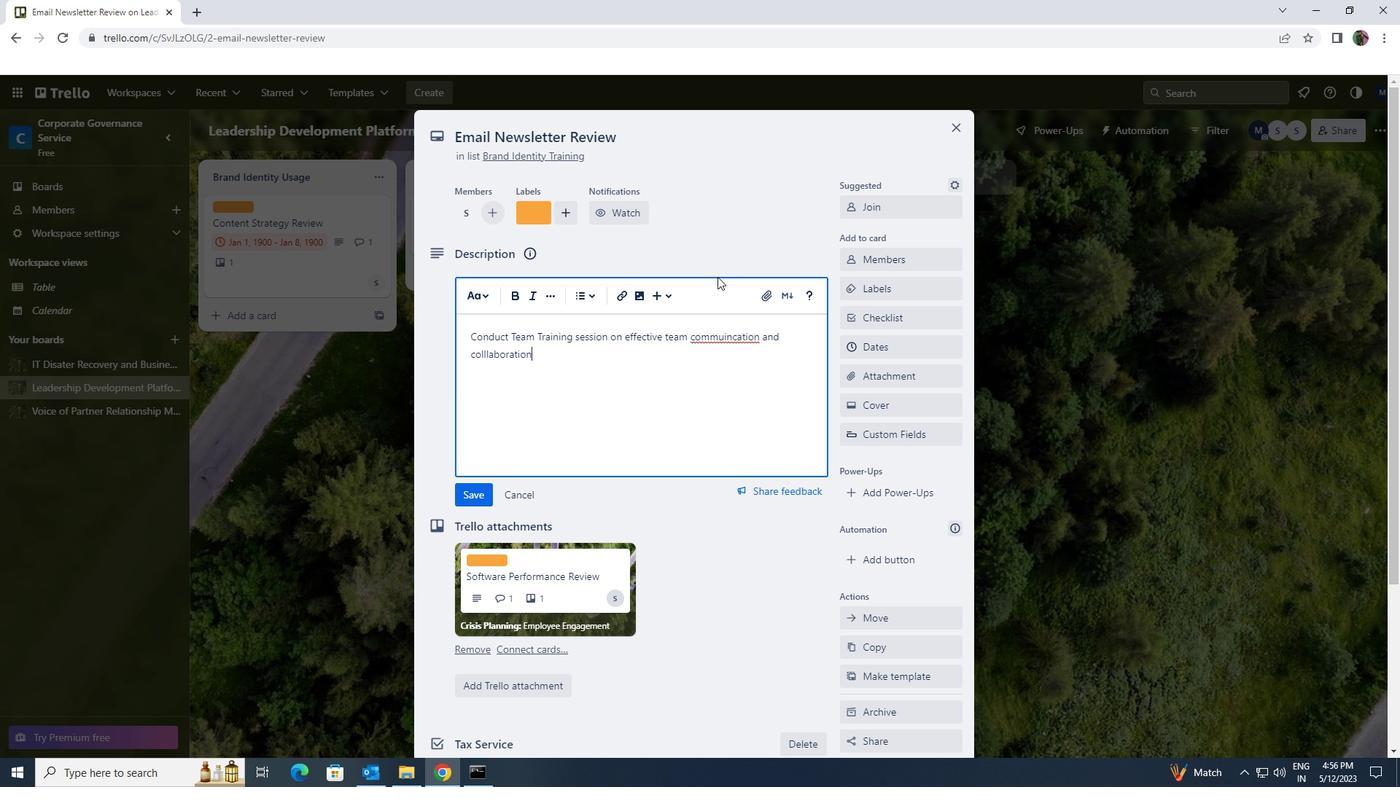 
Action: Mouse moved to (472, 490)
Screenshot: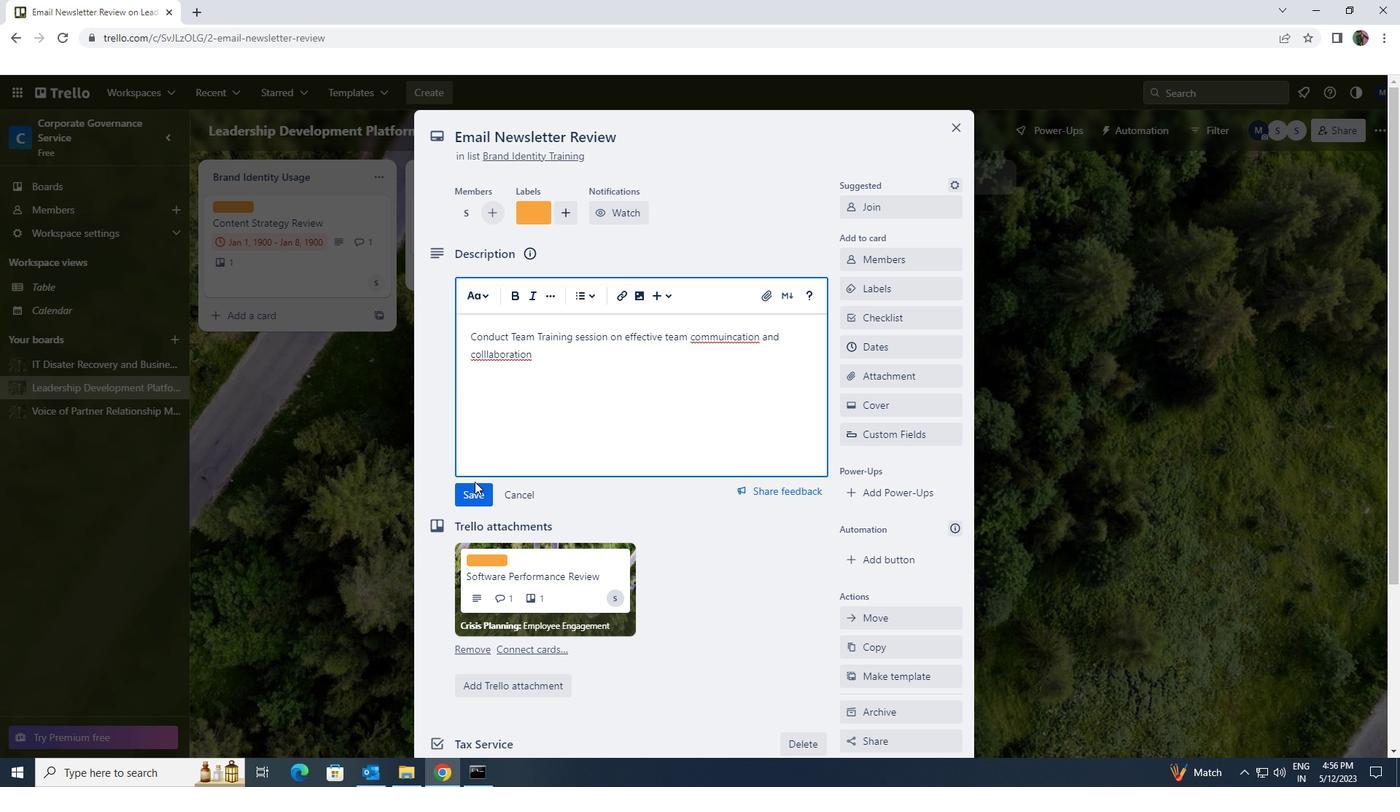 
Action: Mouse pressed left at (472, 490)
Screenshot: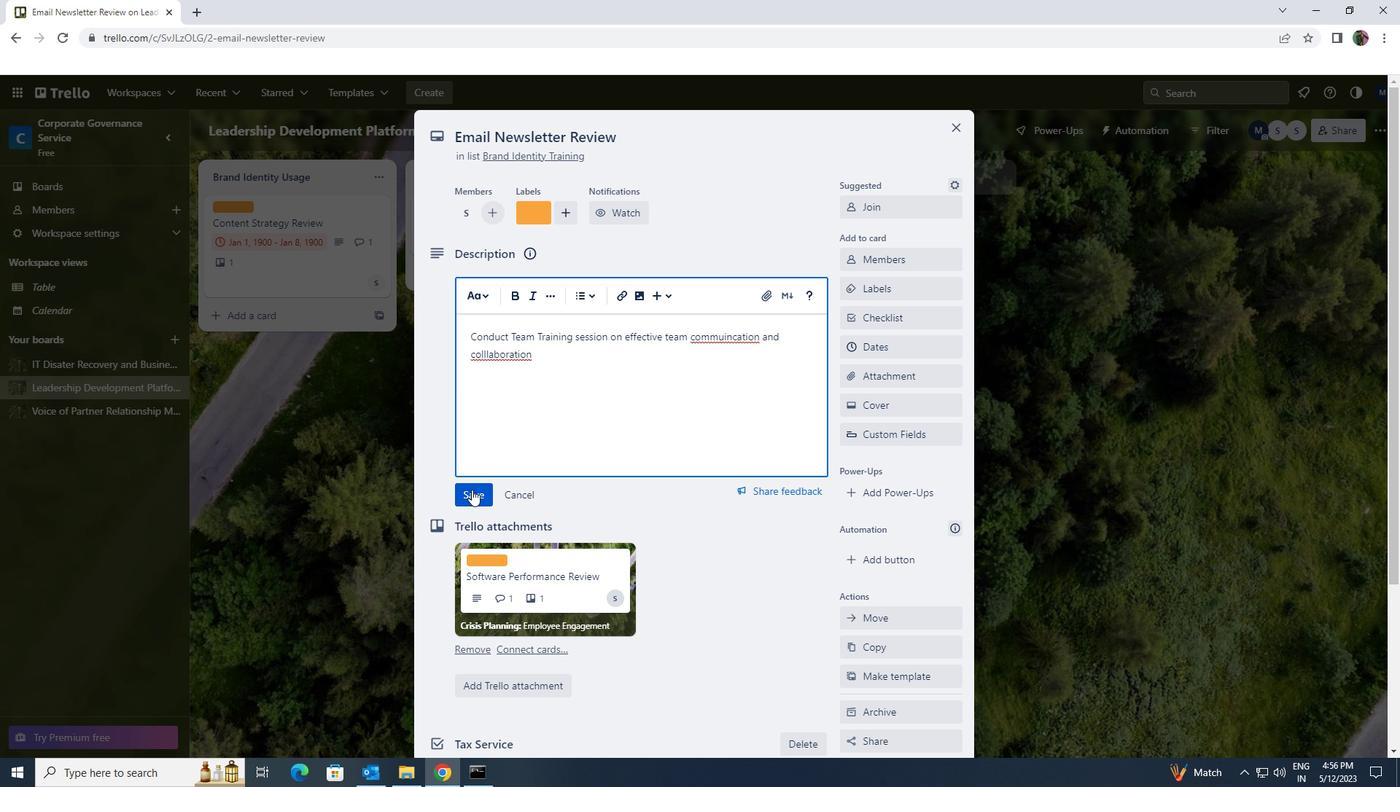 
Action: Mouse moved to (480, 475)
Screenshot: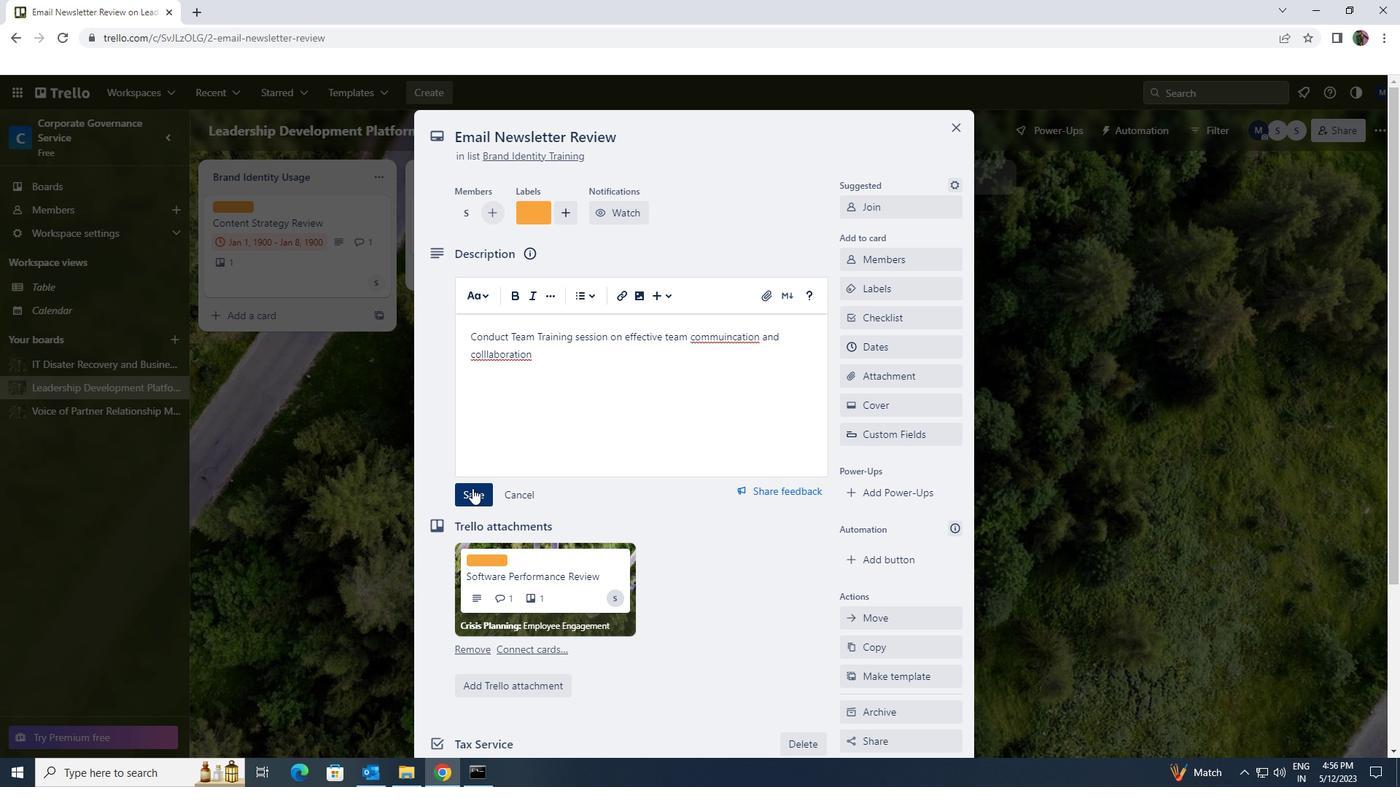 
Action: Mouse scrolled (480, 474) with delta (0, 0)
Screenshot: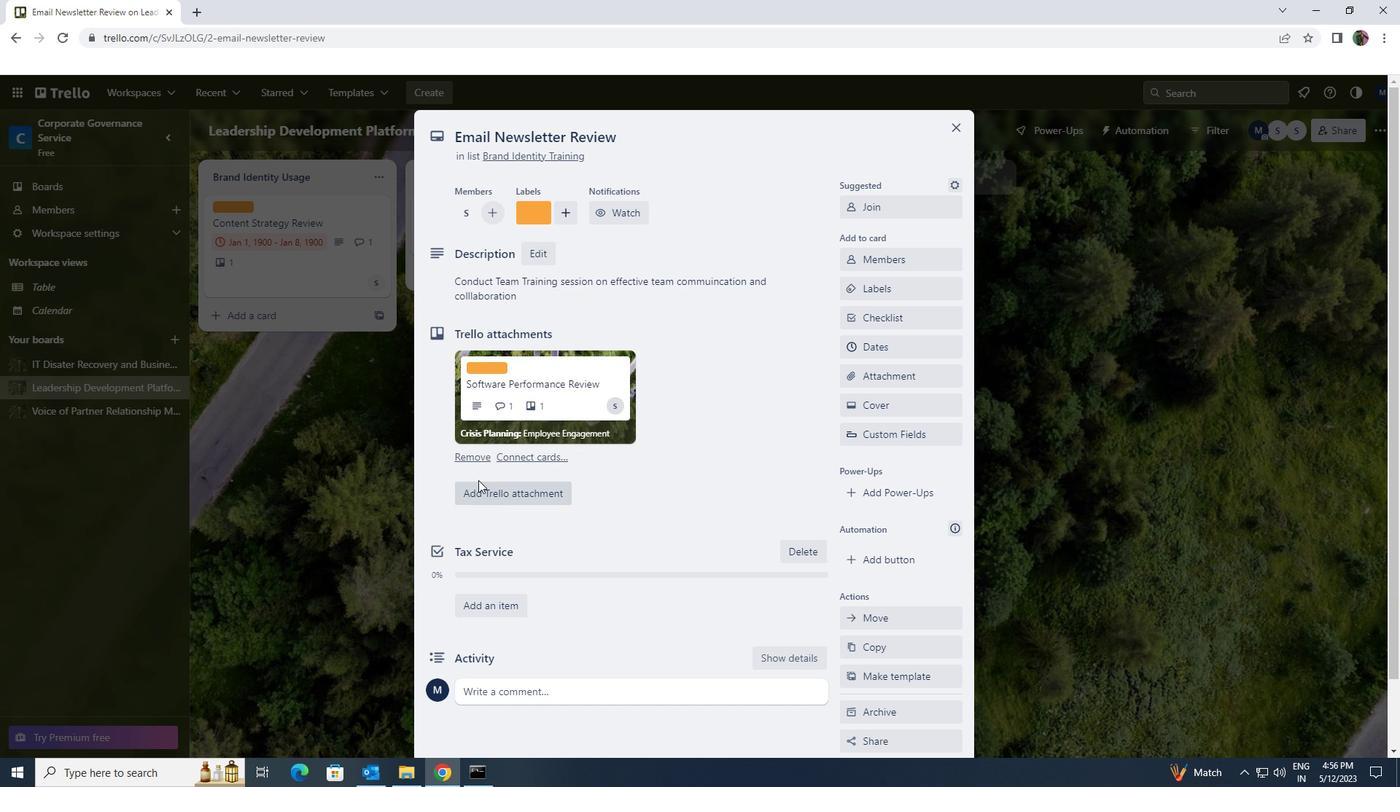 
Action: Mouse scrolled (480, 474) with delta (0, 0)
Screenshot: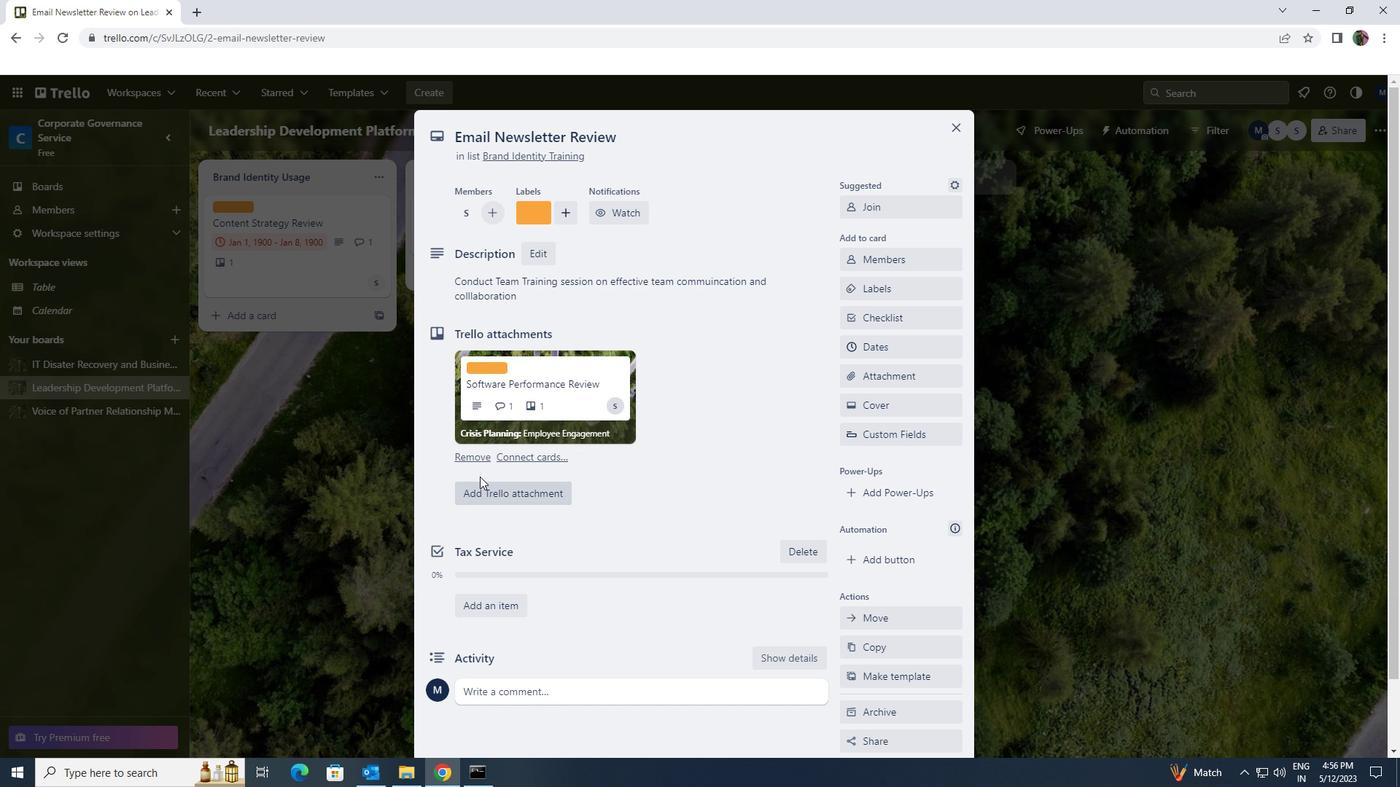 
Action: Mouse scrolled (480, 474) with delta (0, 0)
Screenshot: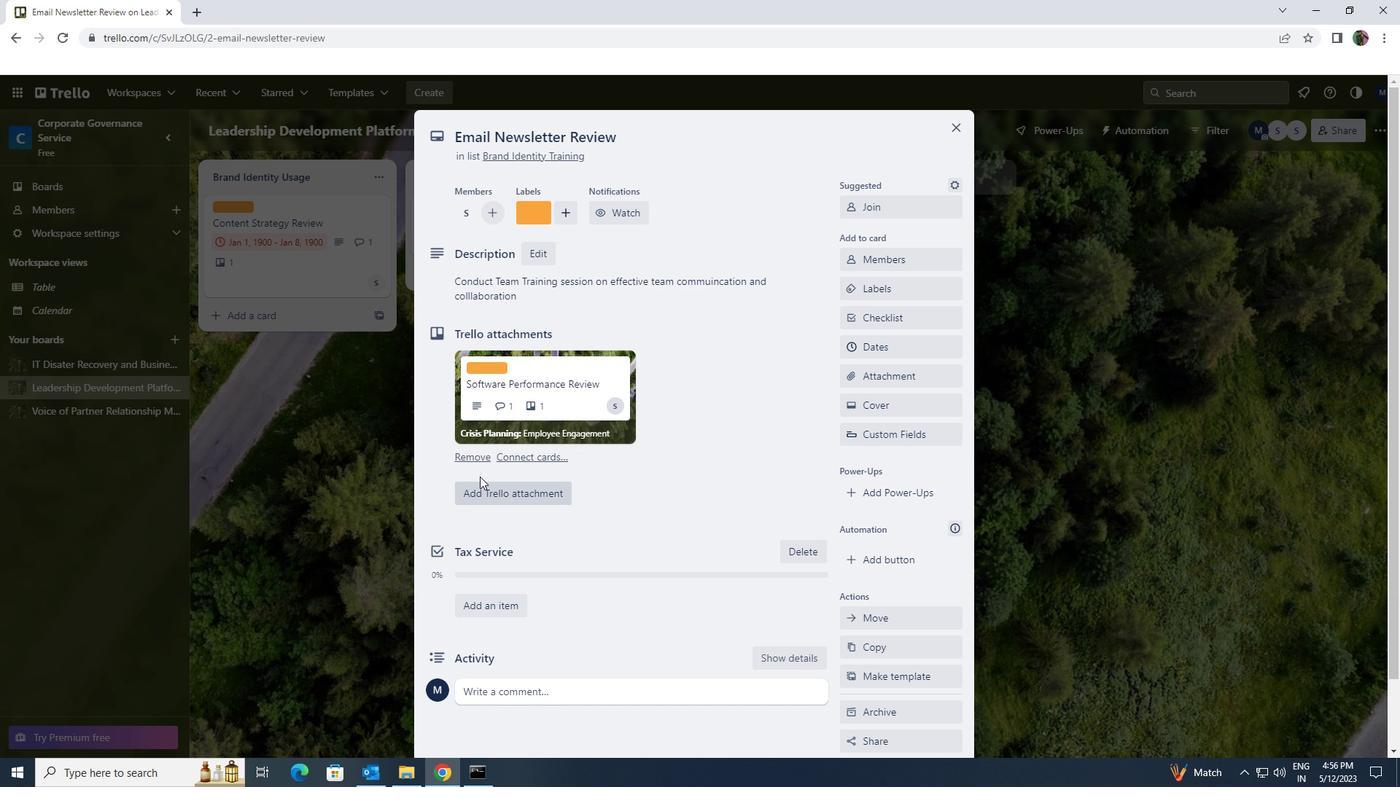 
Action: Mouse moved to (482, 475)
Screenshot: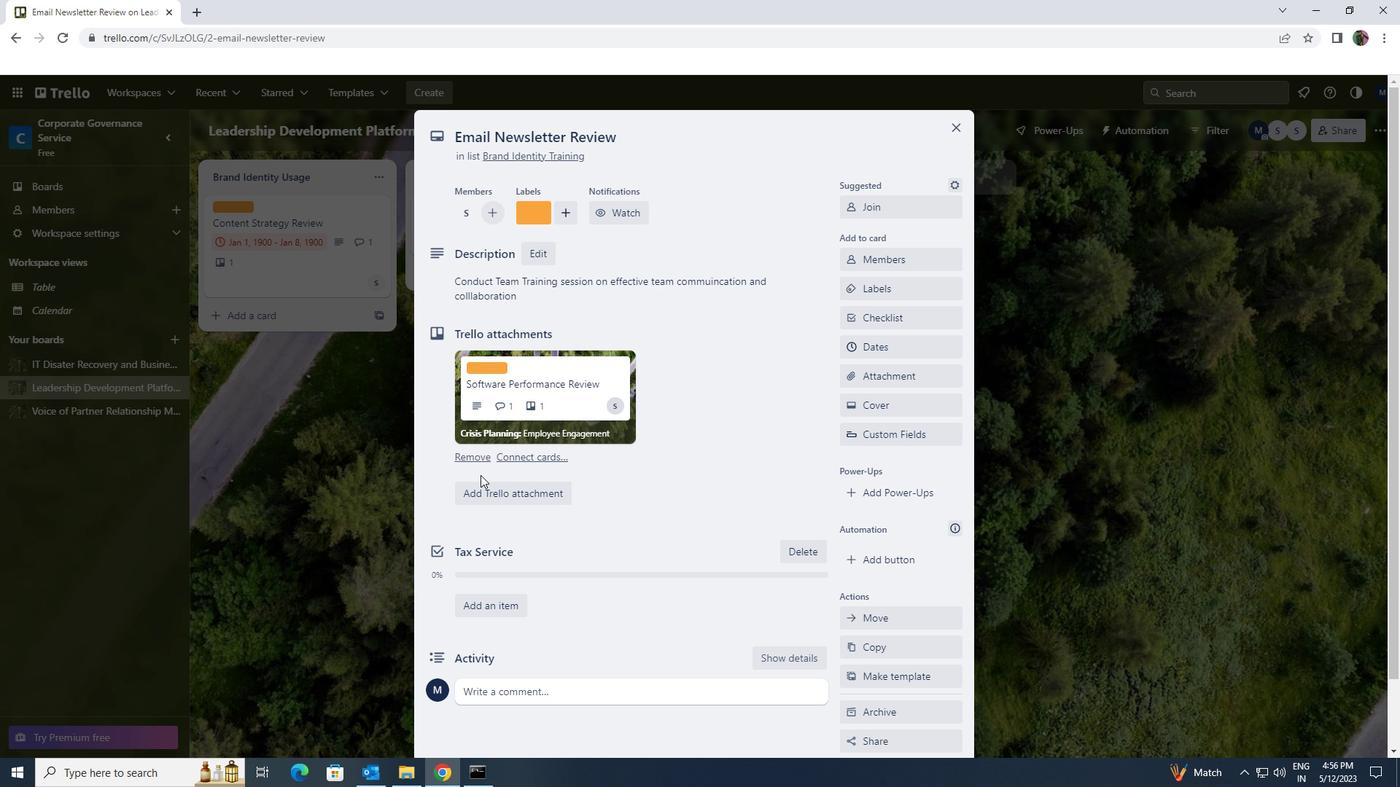 
Action: Mouse scrolled (482, 474) with delta (0, 0)
Screenshot: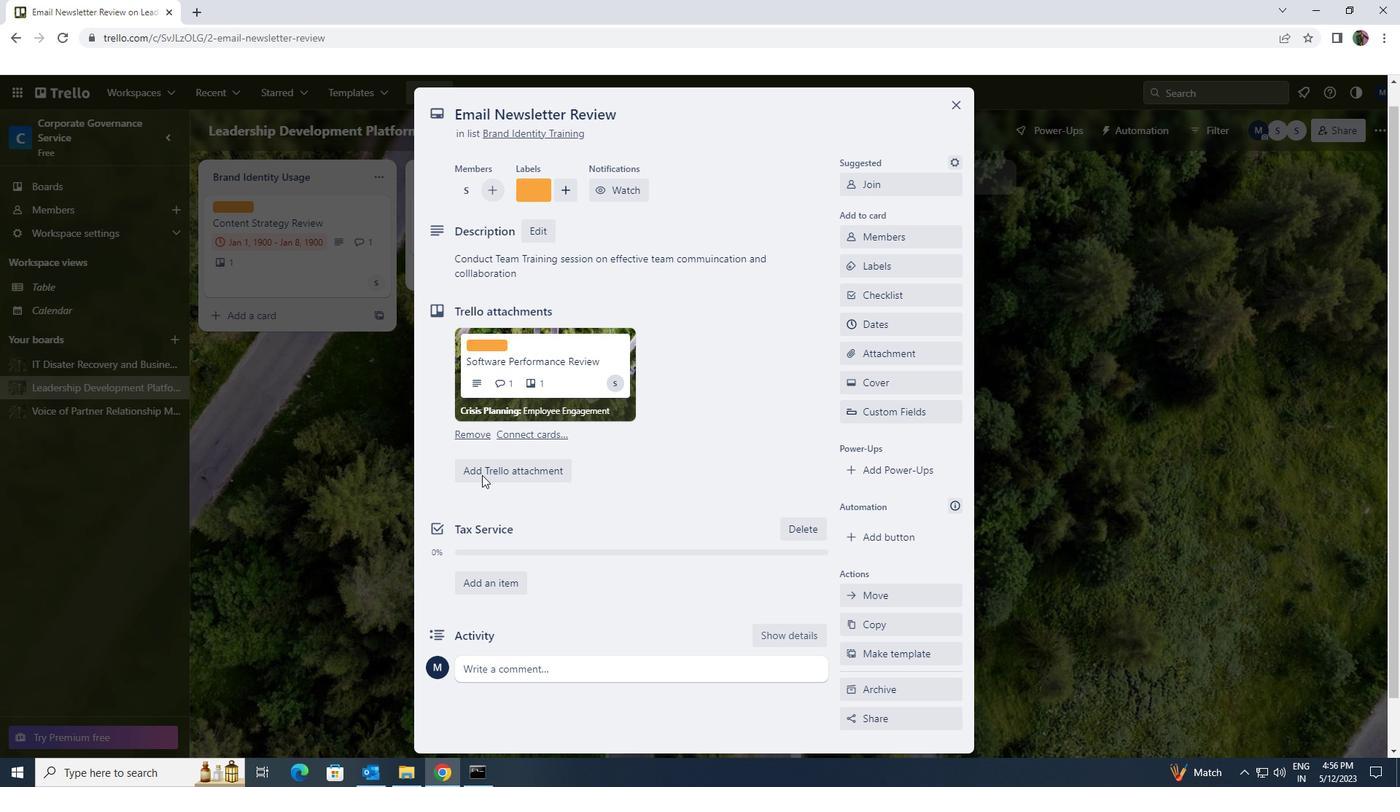 
Action: Mouse scrolled (482, 474) with delta (0, 0)
Screenshot: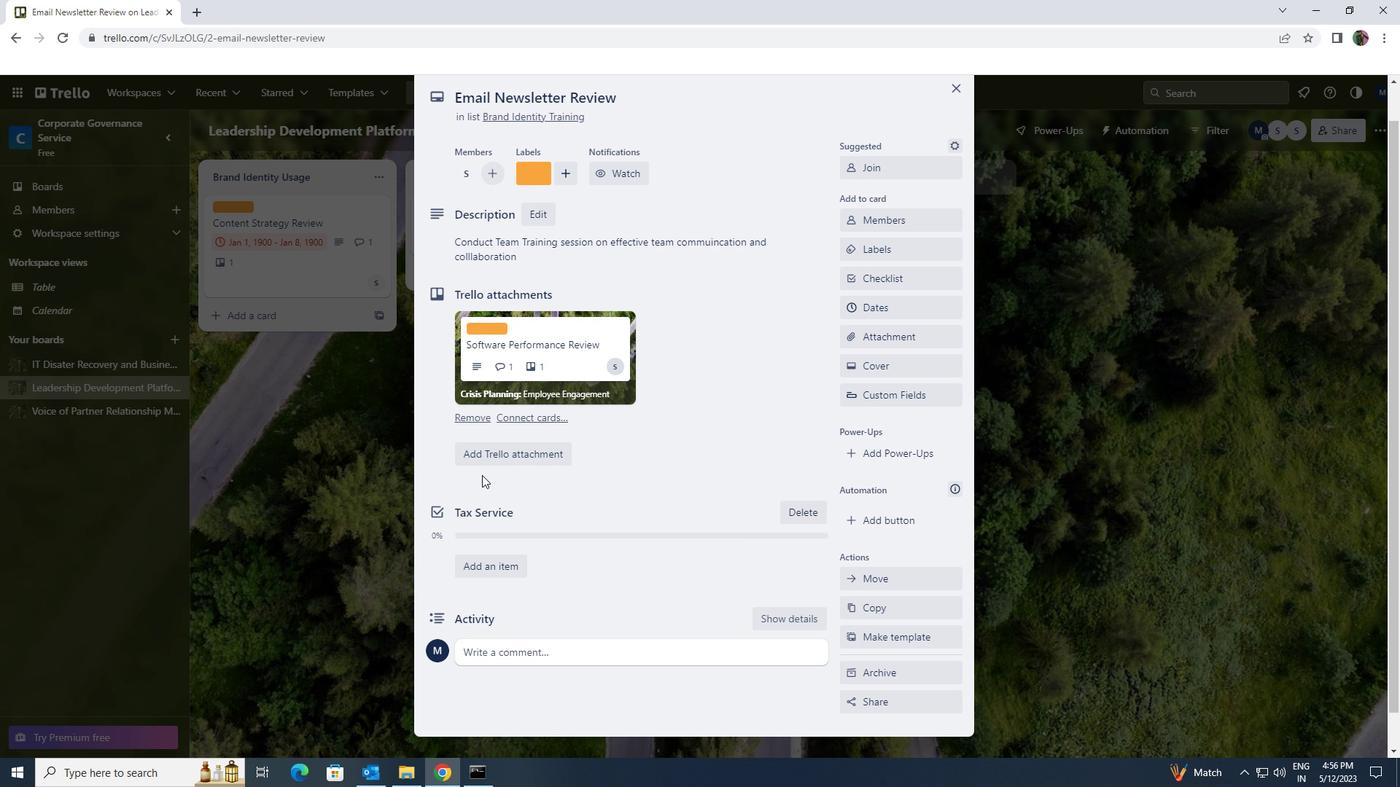 
Action: Mouse moved to (532, 613)
Screenshot: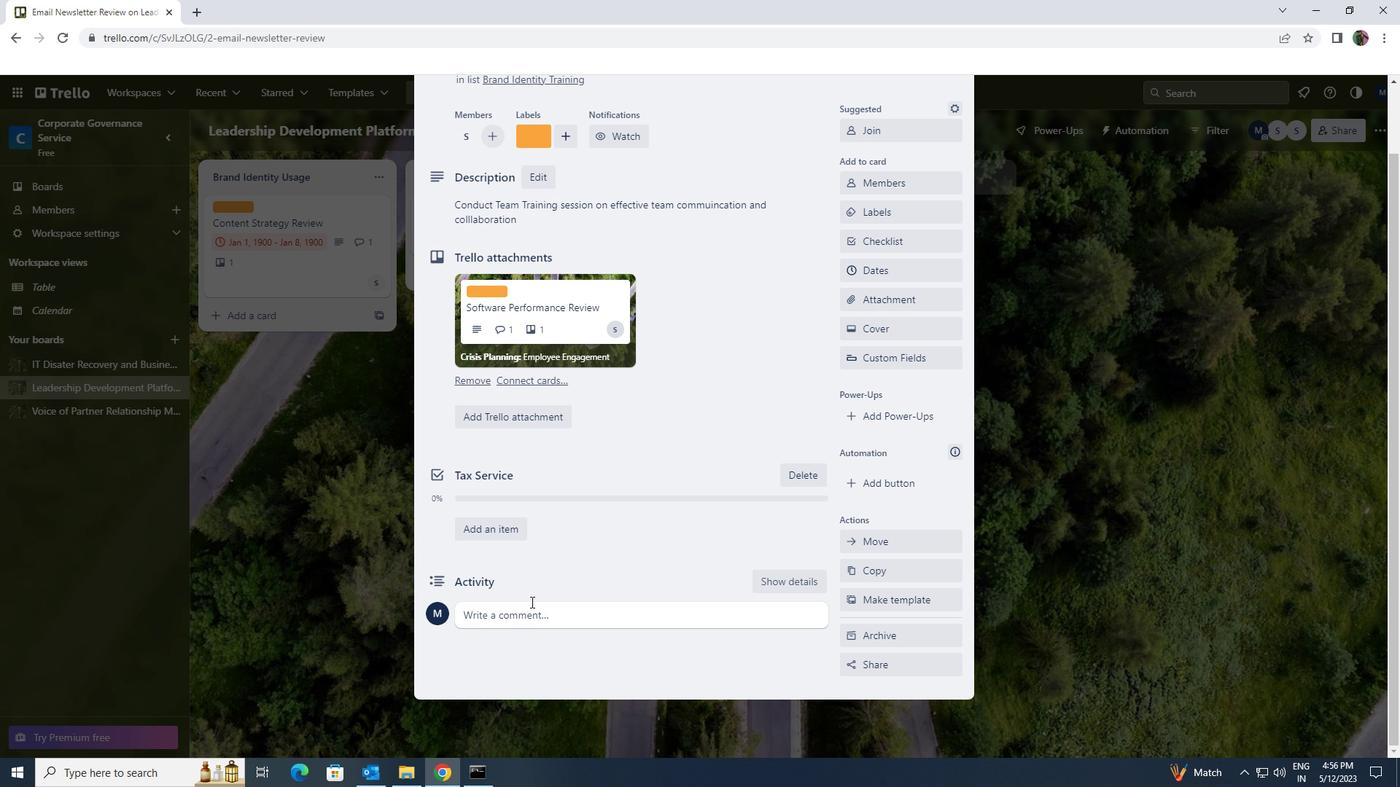 
Action: Mouse pressed left at (532, 613)
Screenshot: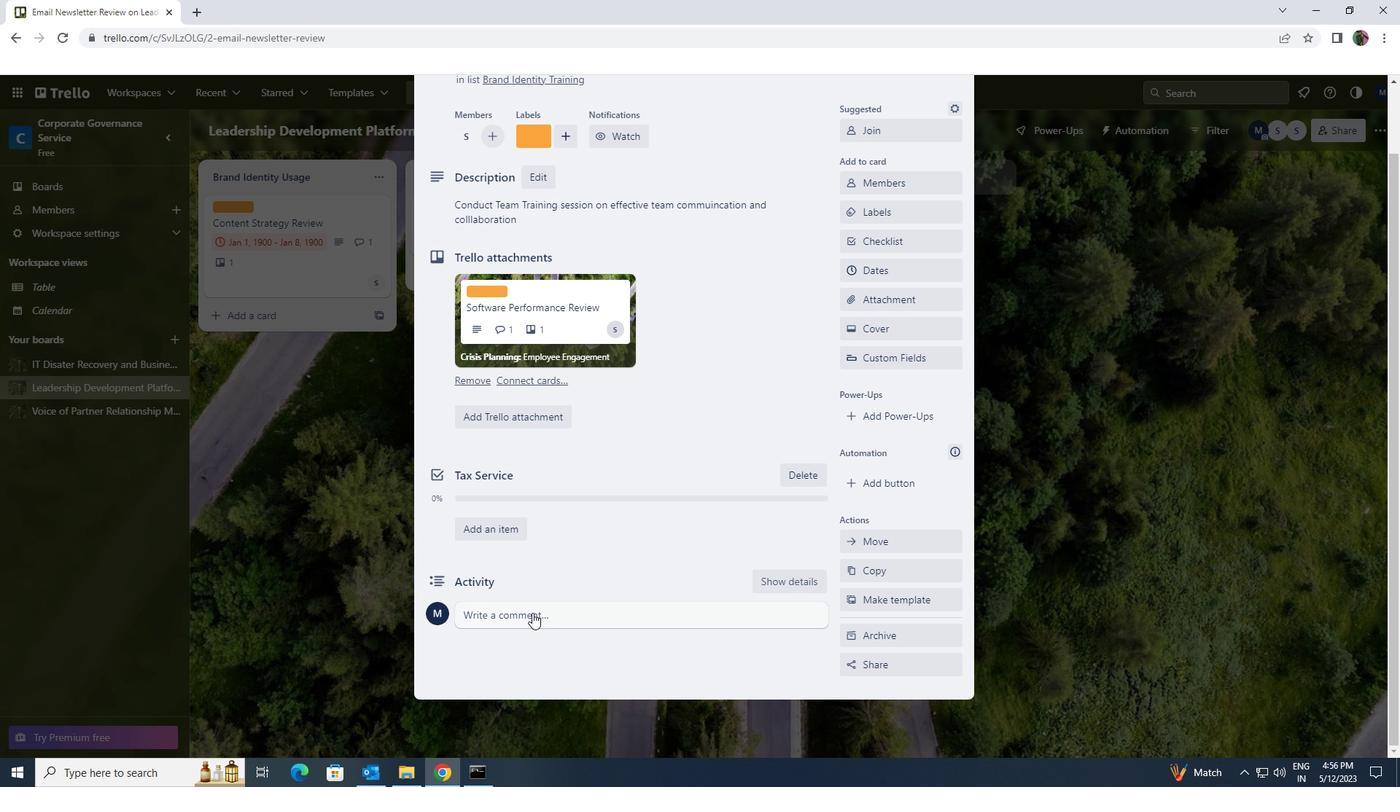 
Action: Key pressed <Key.shift>LET<Key.space>US<Key.space>MAKE<Key.space>SURE<Key.space>WE<Key.space>HAVE<Key.space>CLEAR<Key.space>COMMUNICATION<Key.space>CHANNELS<Key.space>IN<Key.space>PLACE<Key.space>FOR<Key.space>THIS<Key.space>TASK<Key.space>TO<Key.space>ENSURE<Key.space>THAT<Key.space>EVERYNE<Key.space><Key.backspace><Key.backspace><Key.backspace><Key.backspace>YONE<Key.space>IS<Key.space>ONE<Key.space>THE<Key.space>SAME<Key.space>PAGE
Screenshot: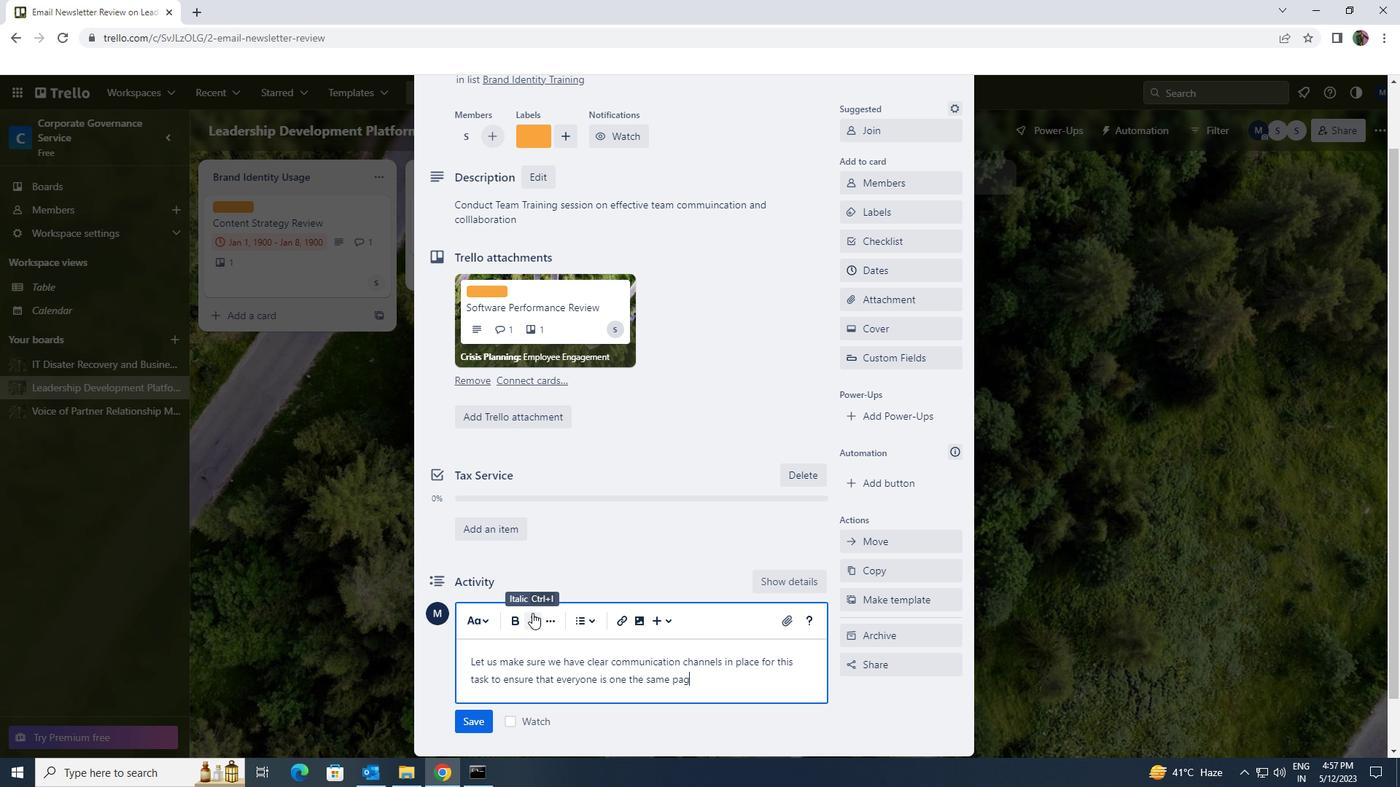 
Action: Mouse moved to (477, 714)
Screenshot: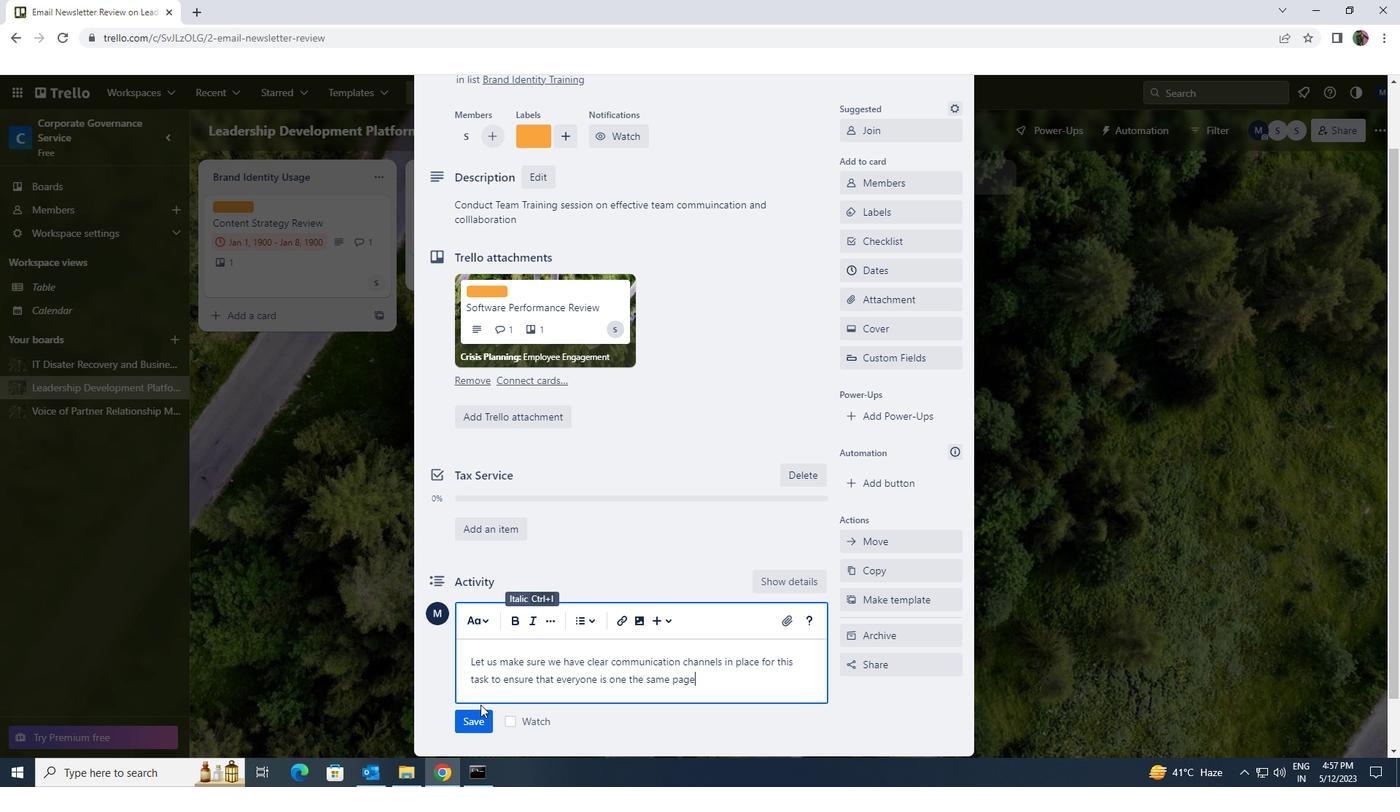 
Action: Mouse pressed left at (477, 714)
Screenshot: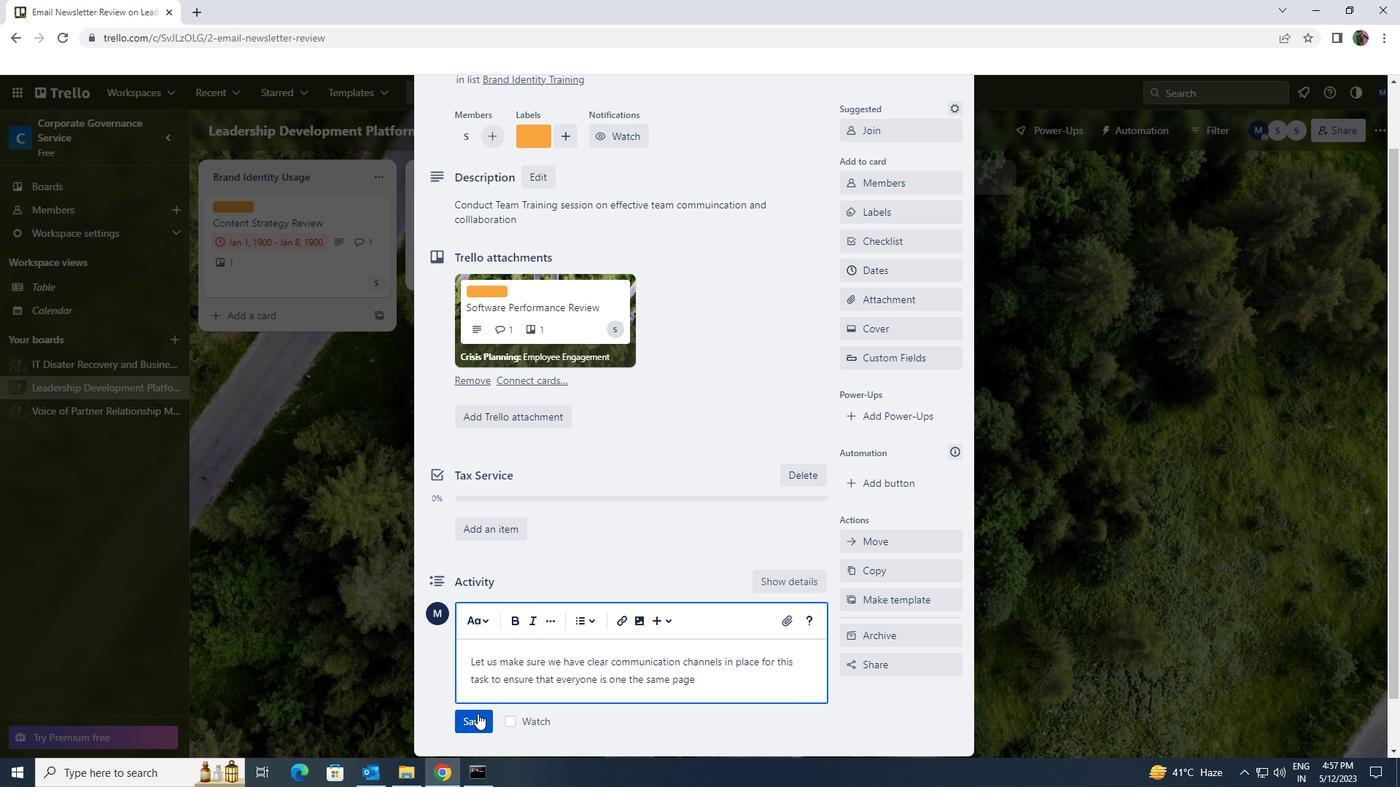 
Action: Mouse moved to (879, 276)
Screenshot: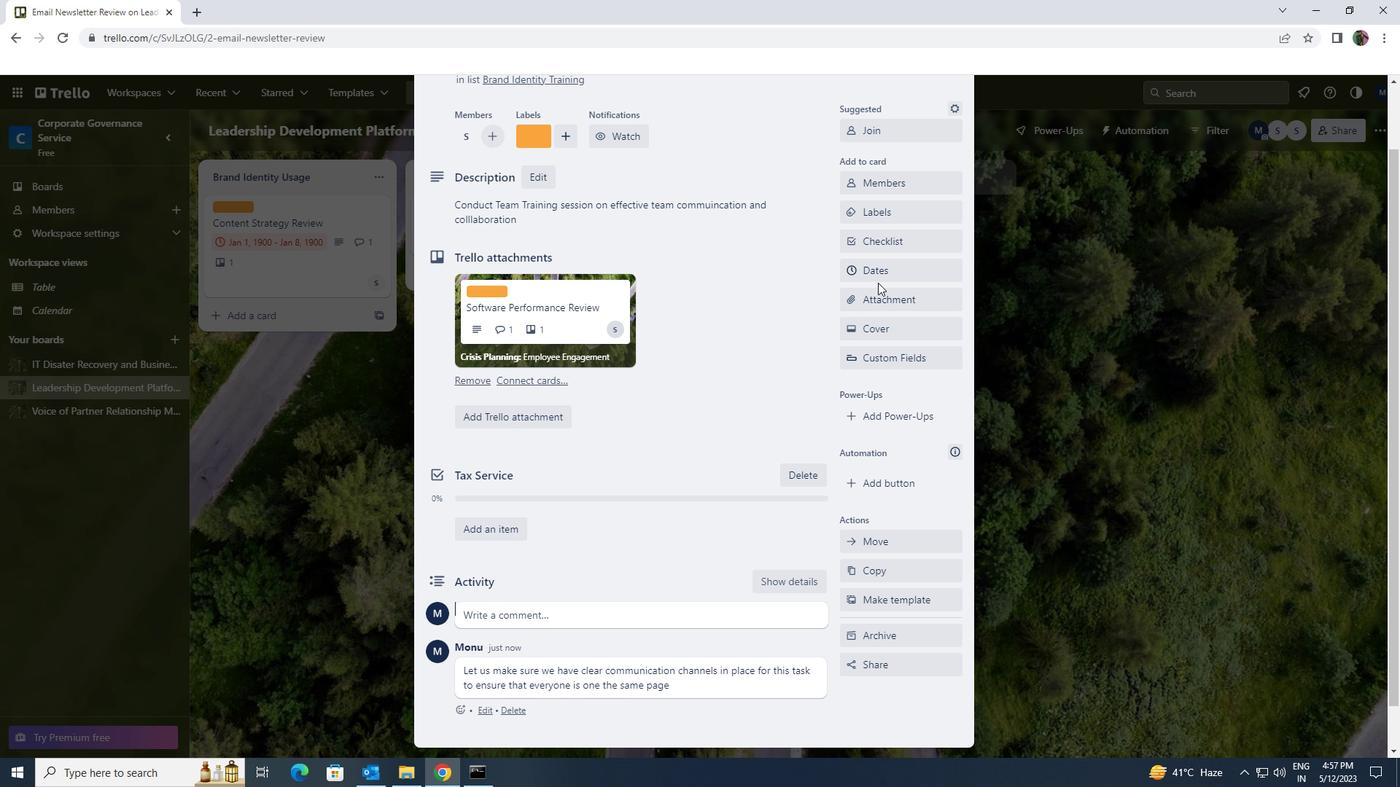 
Action: Mouse pressed left at (879, 276)
Screenshot: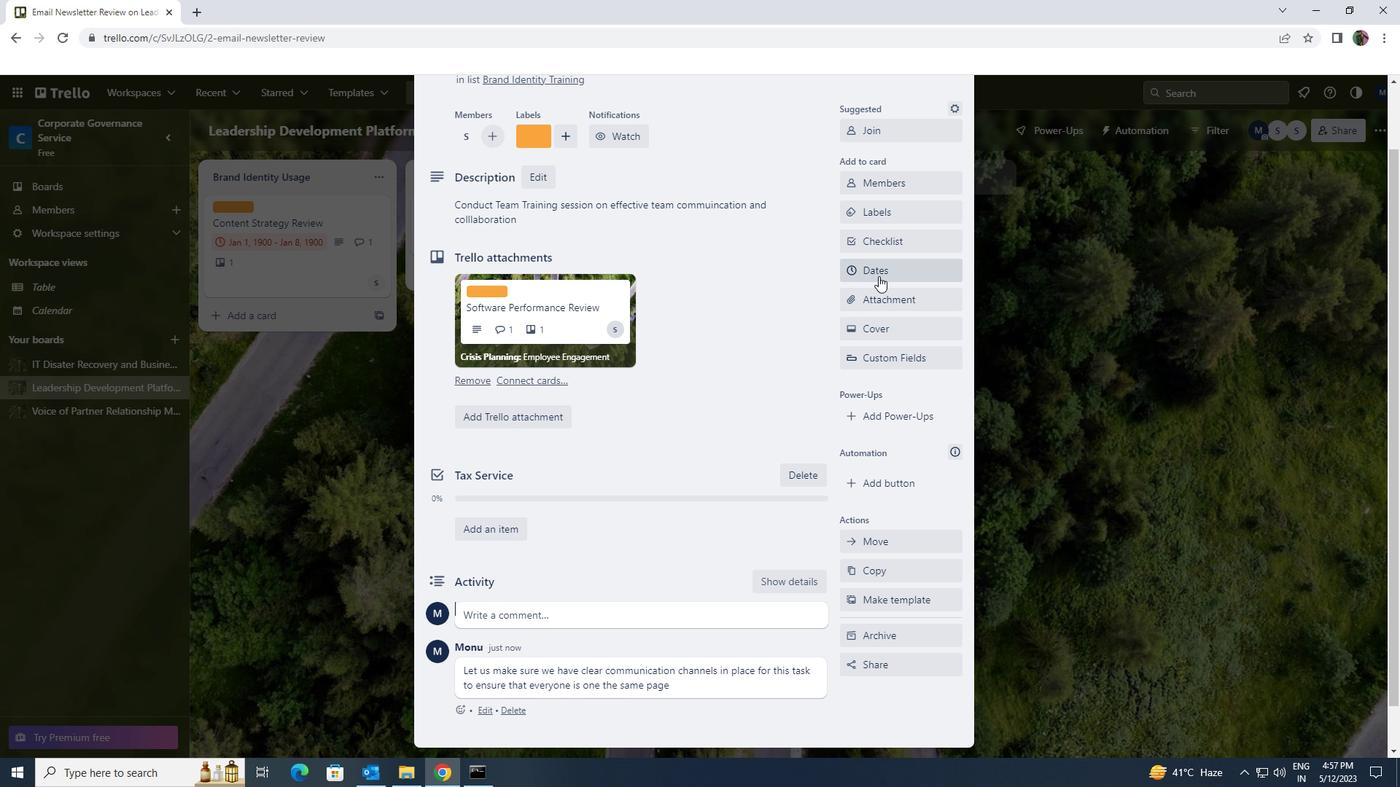 
Action: Mouse moved to (862, 393)
Screenshot: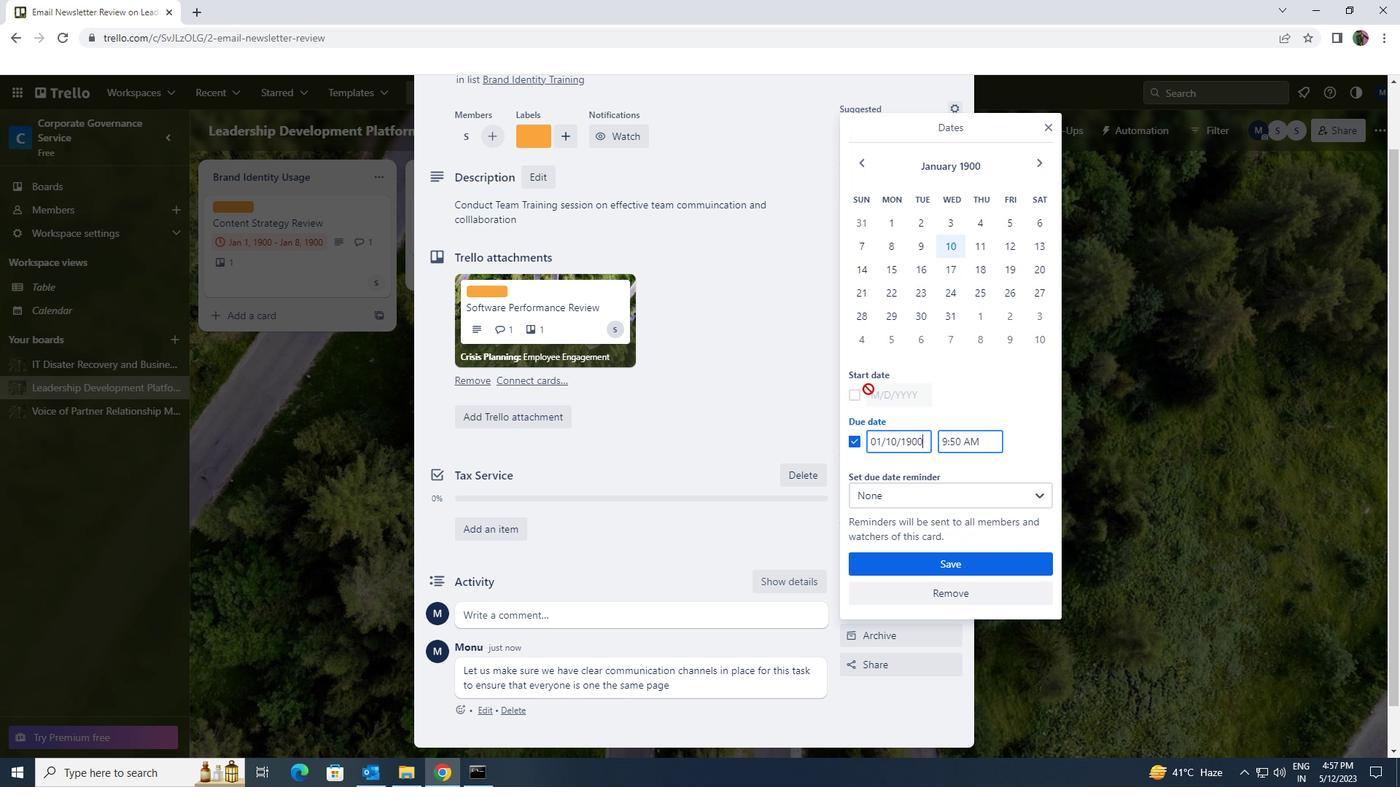 
Action: Mouse pressed left at (862, 393)
Screenshot: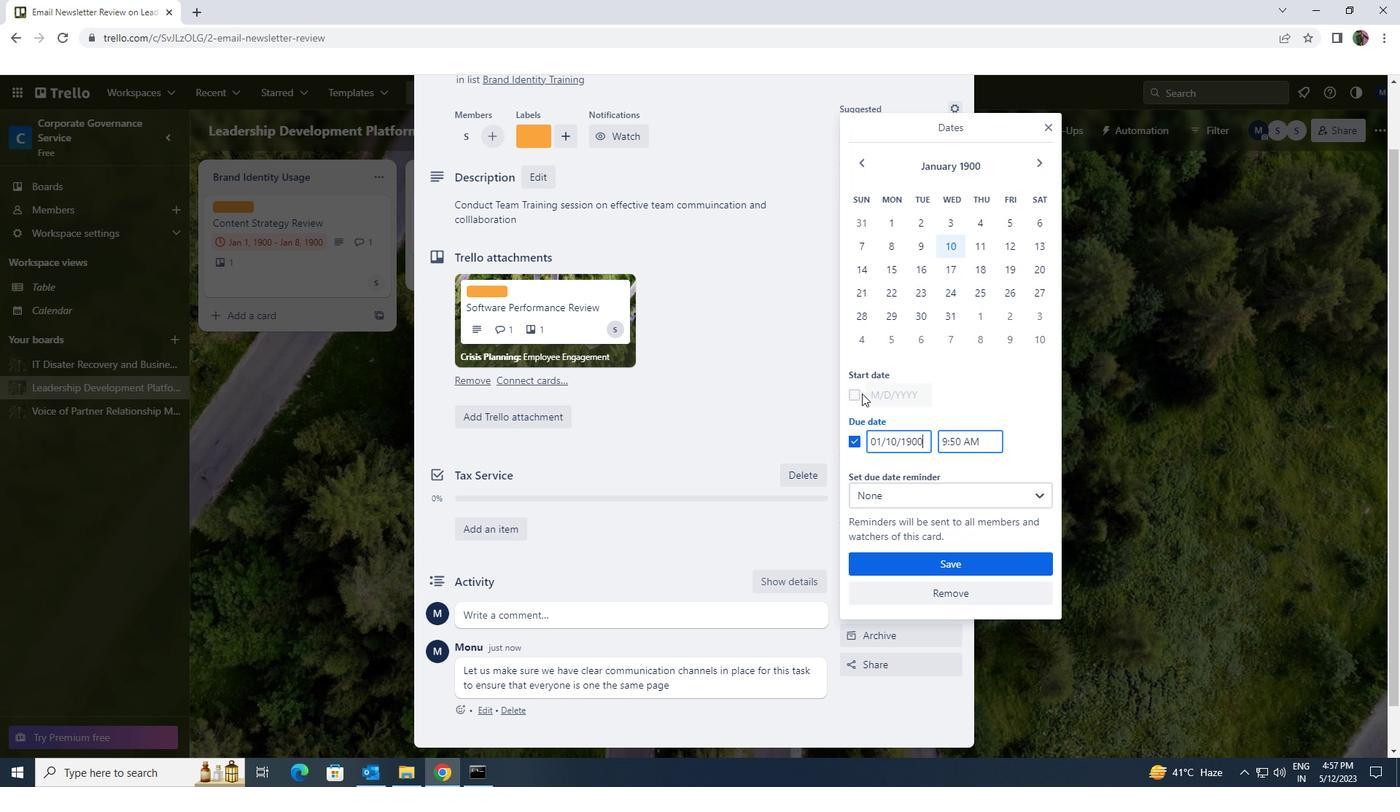 
Action: Mouse moved to (922, 393)
Screenshot: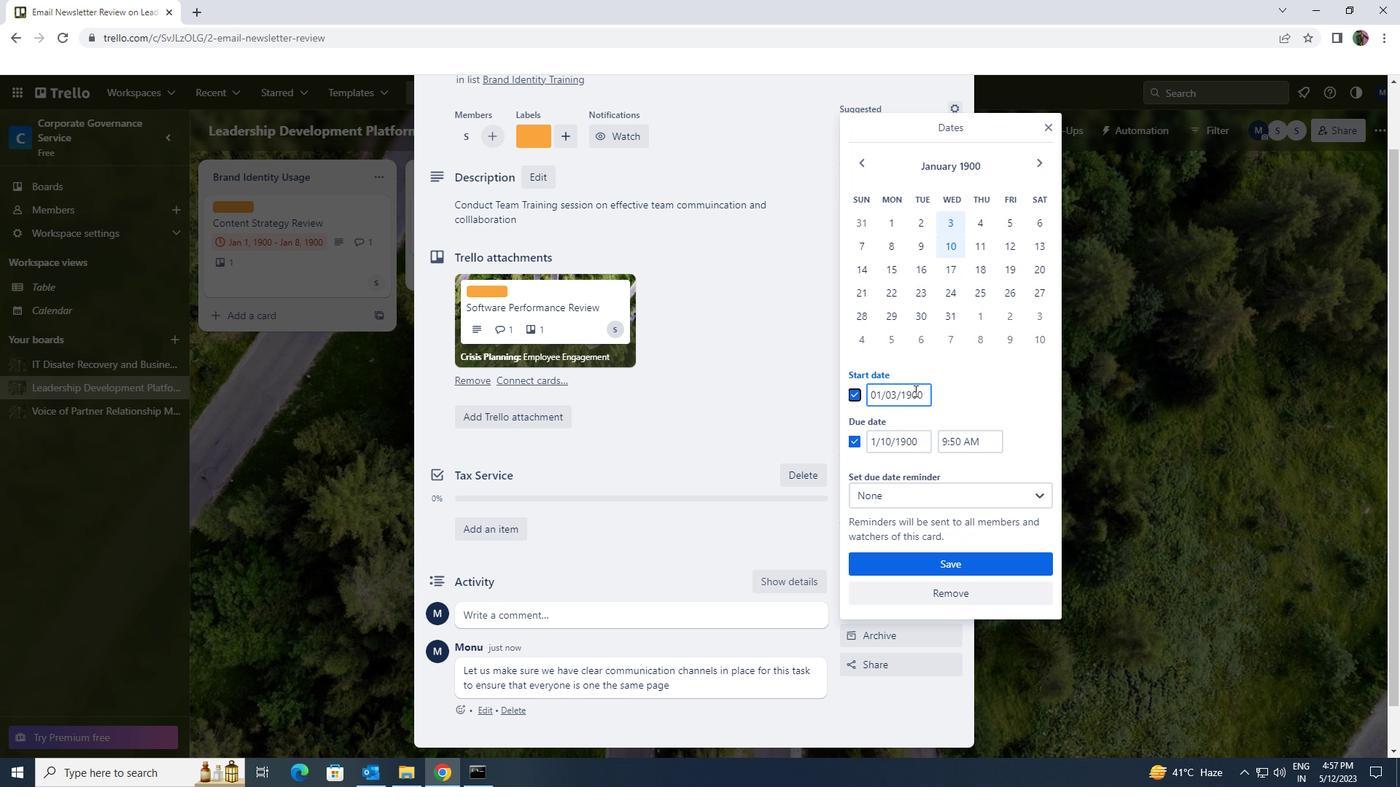 
Action: Mouse pressed left at (922, 393)
Screenshot: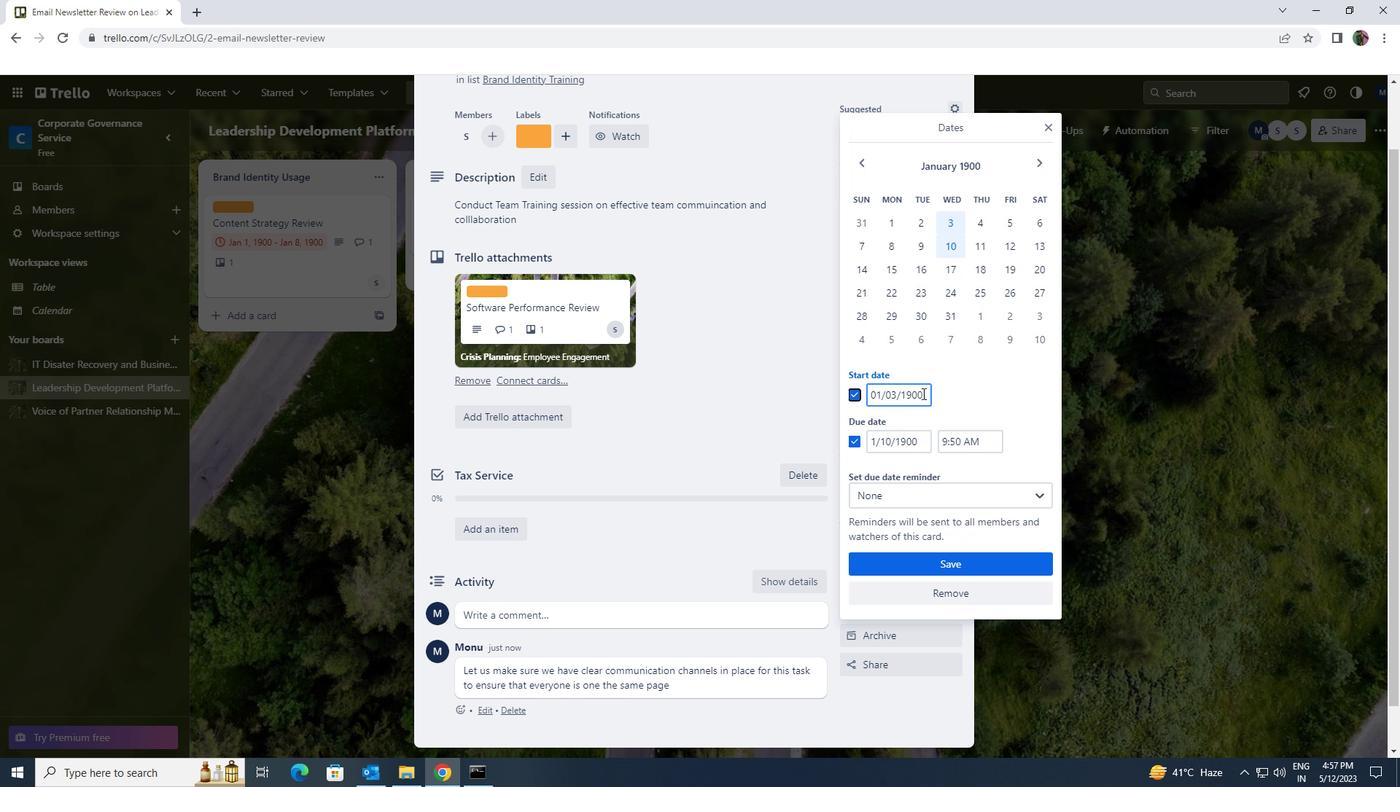 
Action: Mouse moved to (863, 393)
Screenshot: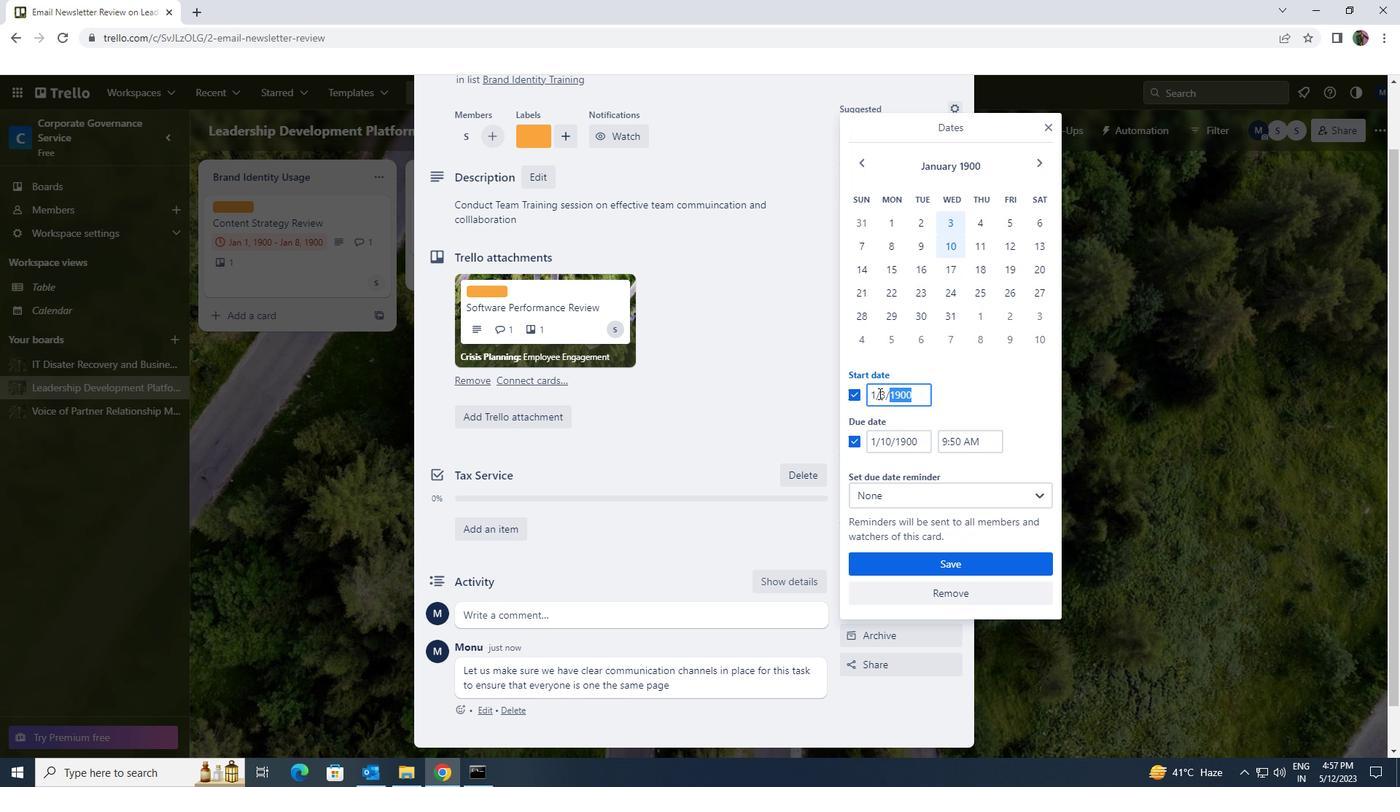 
Action: Key pressed 1/4/1900
Screenshot: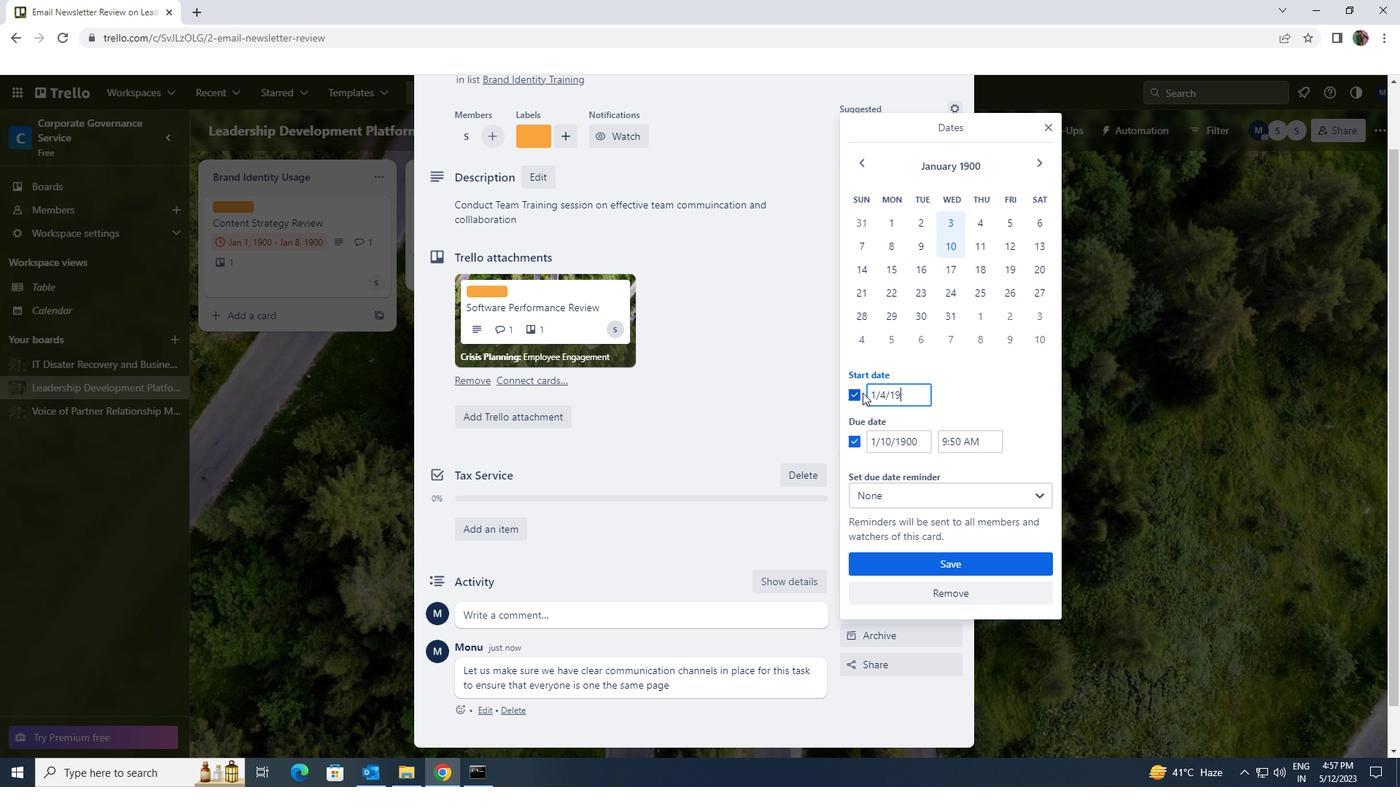 
Action: Mouse moved to (920, 442)
Screenshot: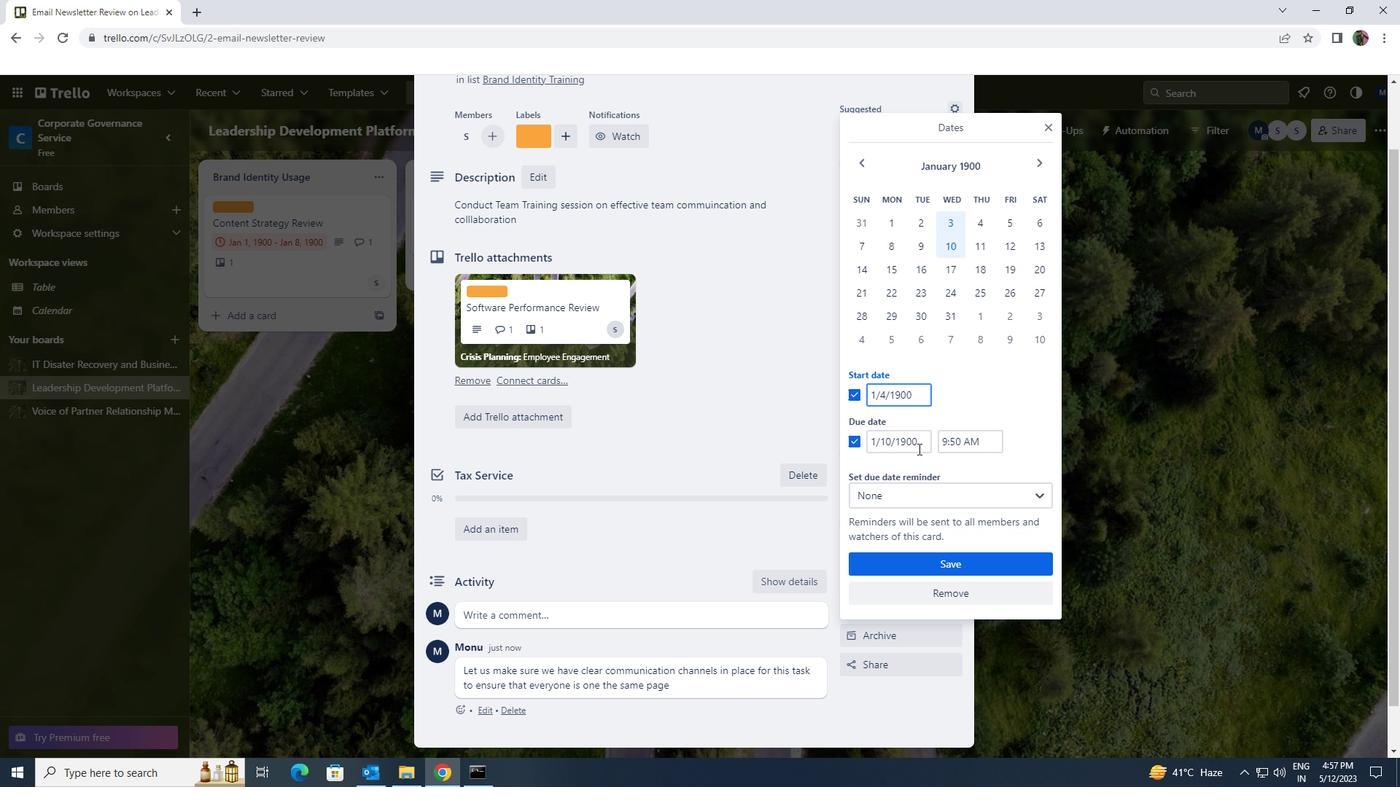 
Action: Mouse pressed left at (920, 442)
Screenshot: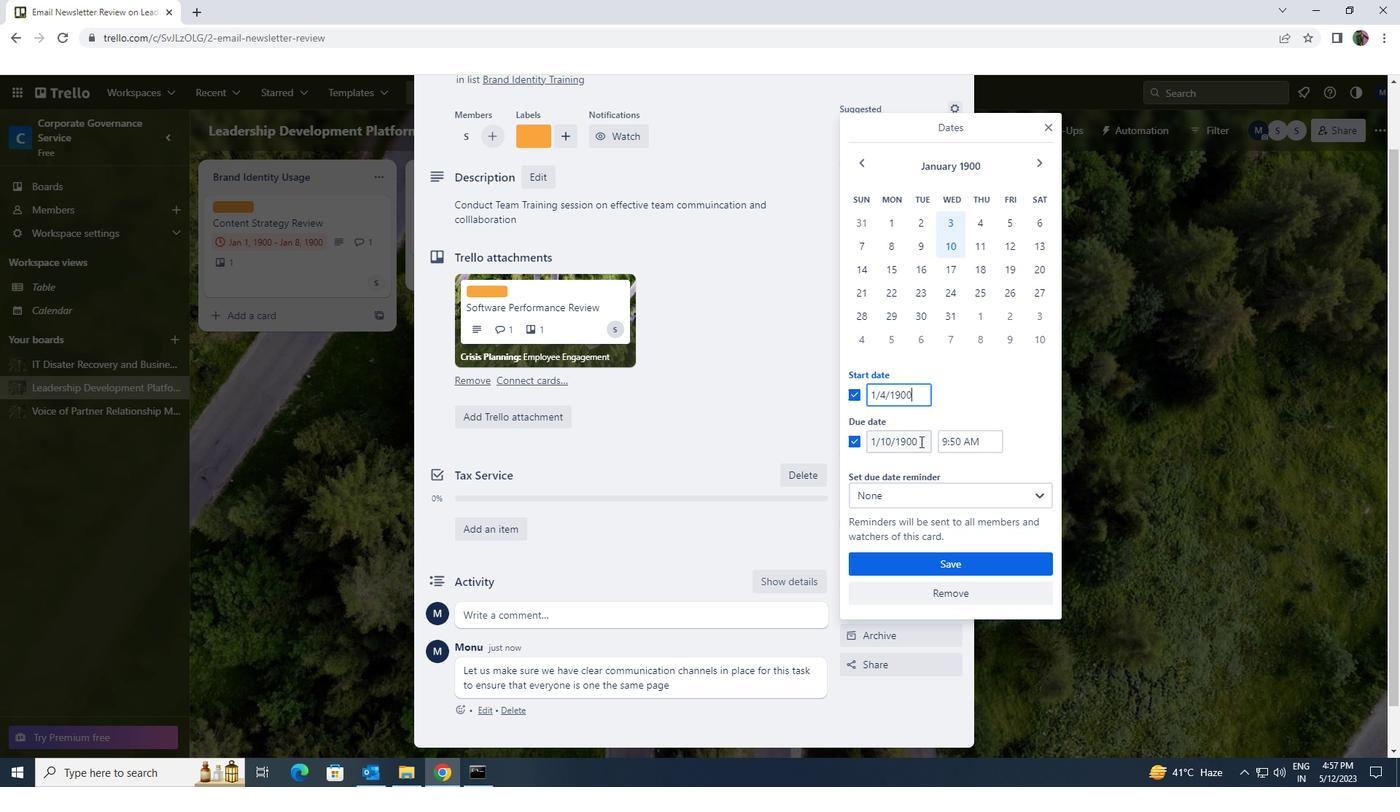 
Action: Mouse moved to (868, 442)
Screenshot: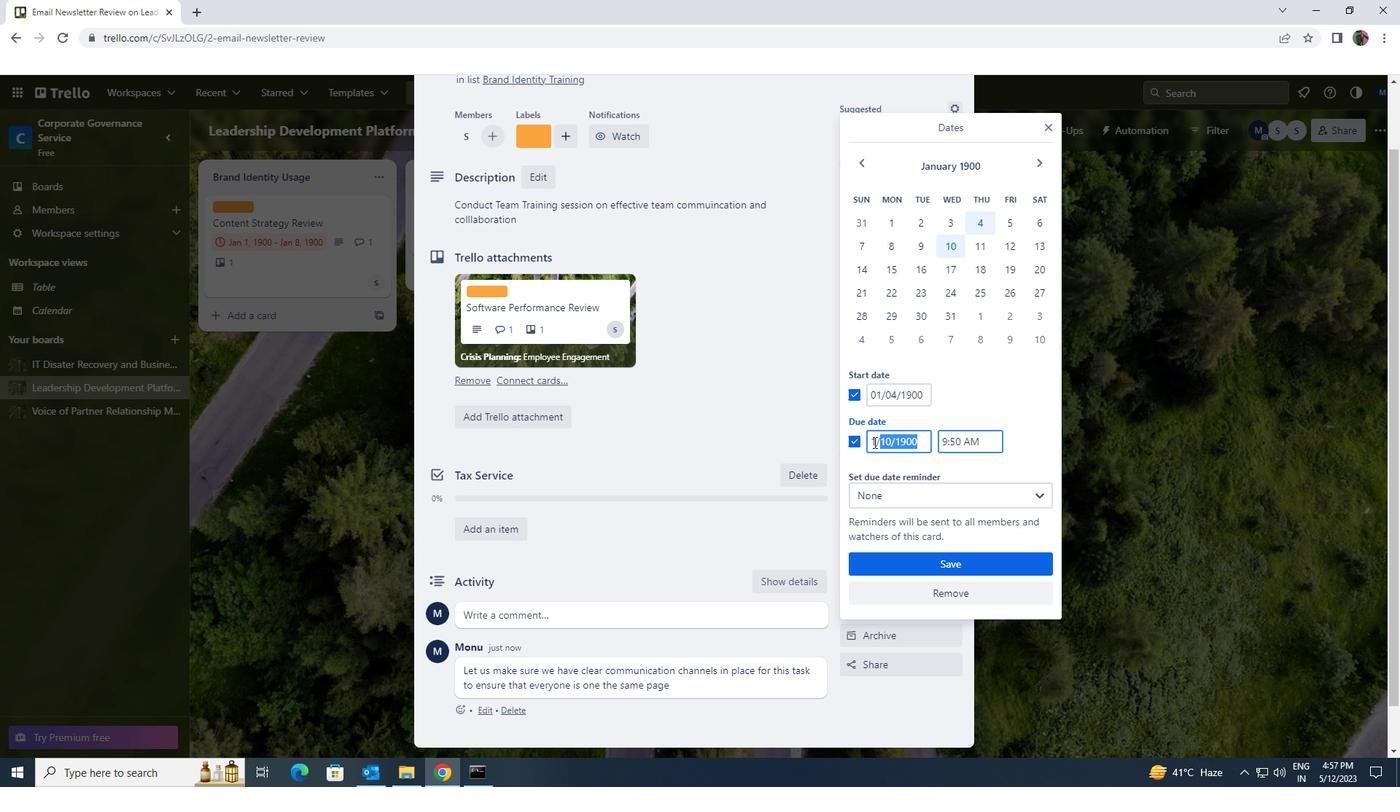 
Action: Key pressed 1/11/1900
Screenshot: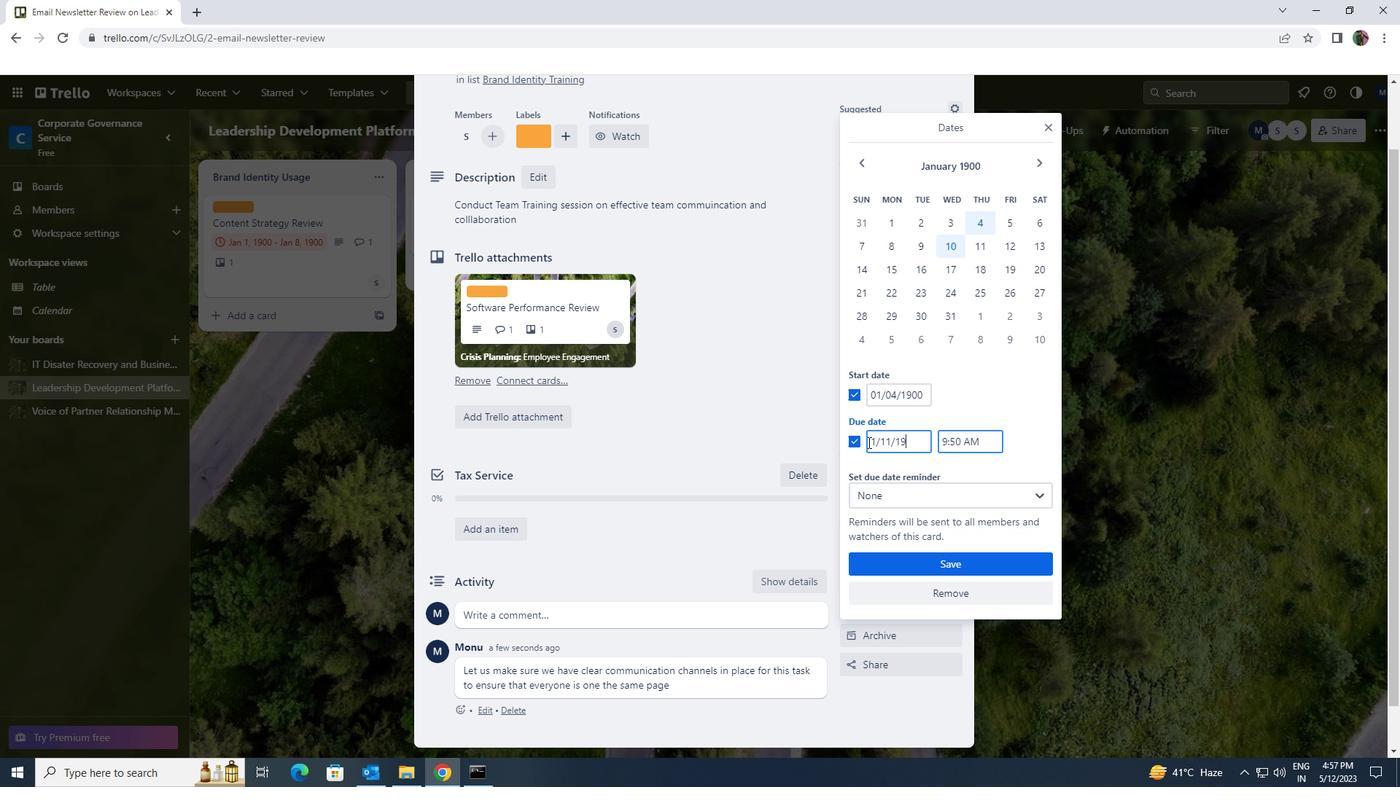 
Action: Mouse moved to (898, 566)
Screenshot: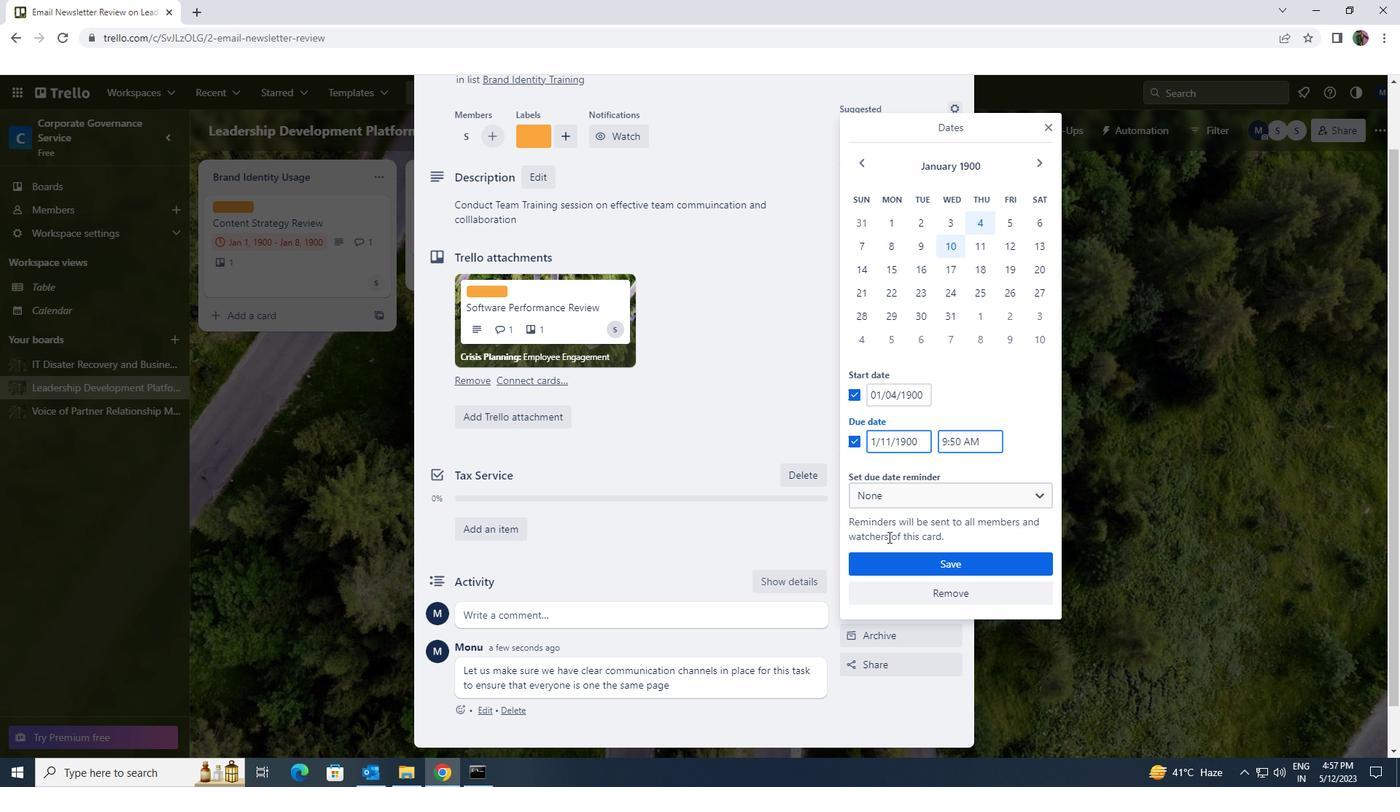 
Action: Mouse pressed left at (898, 566)
Screenshot: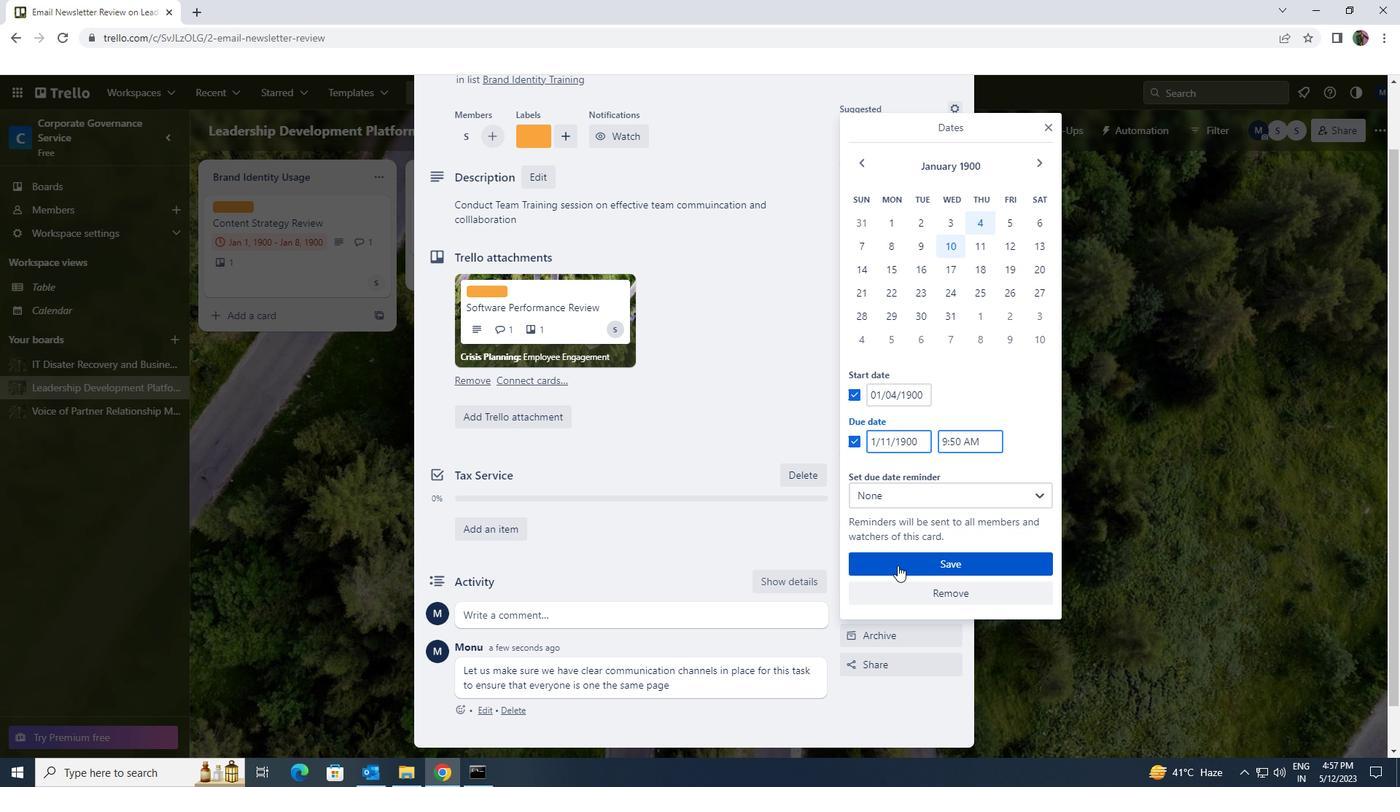 
